 Task: Find connections with filter location Lüdenscheid with filter topic #realestatewith filter profile language English with filter current company Daikin Airconditioning India Pvt. Ltd. with filter school GOVERNMENT ENGINEERING COLLEGE, BHARUCH 014 with filter industry Residential Building Construction with filter service category Software Testing with filter keywords title Photographer
Action: Mouse moved to (576, 71)
Screenshot: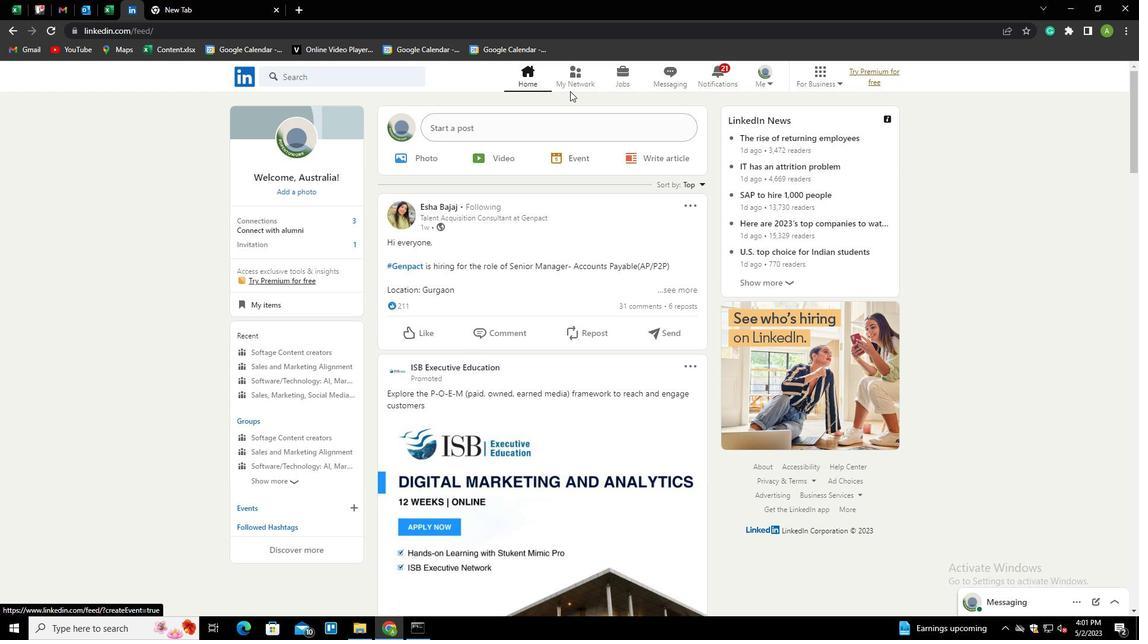 
Action: Mouse pressed left at (576, 71)
Screenshot: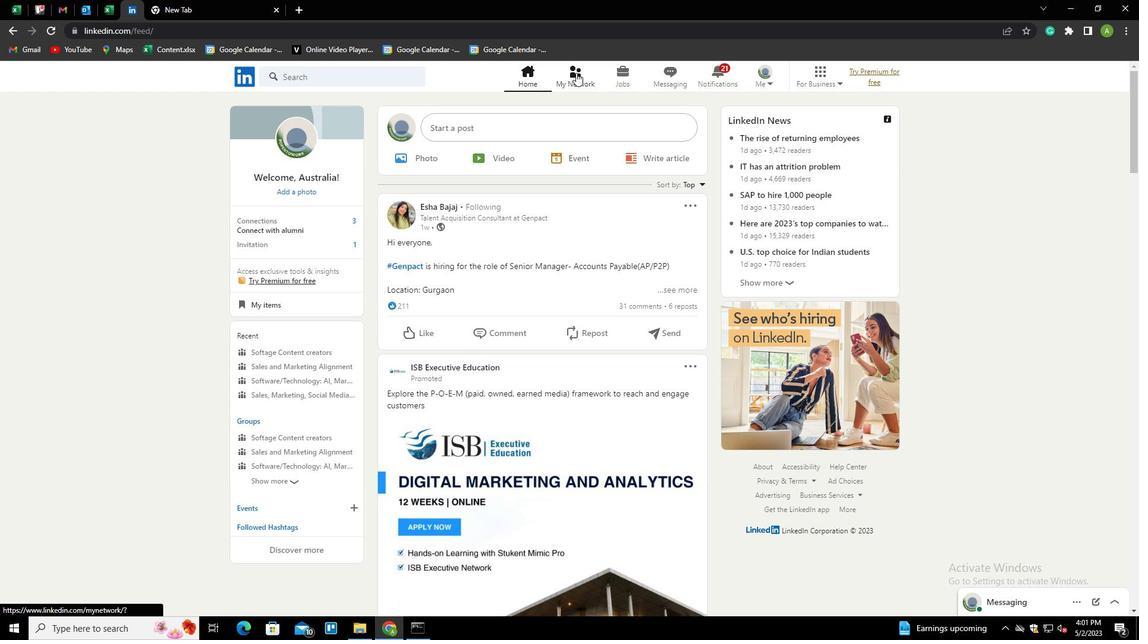 
Action: Mouse moved to (310, 144)
Screenshot: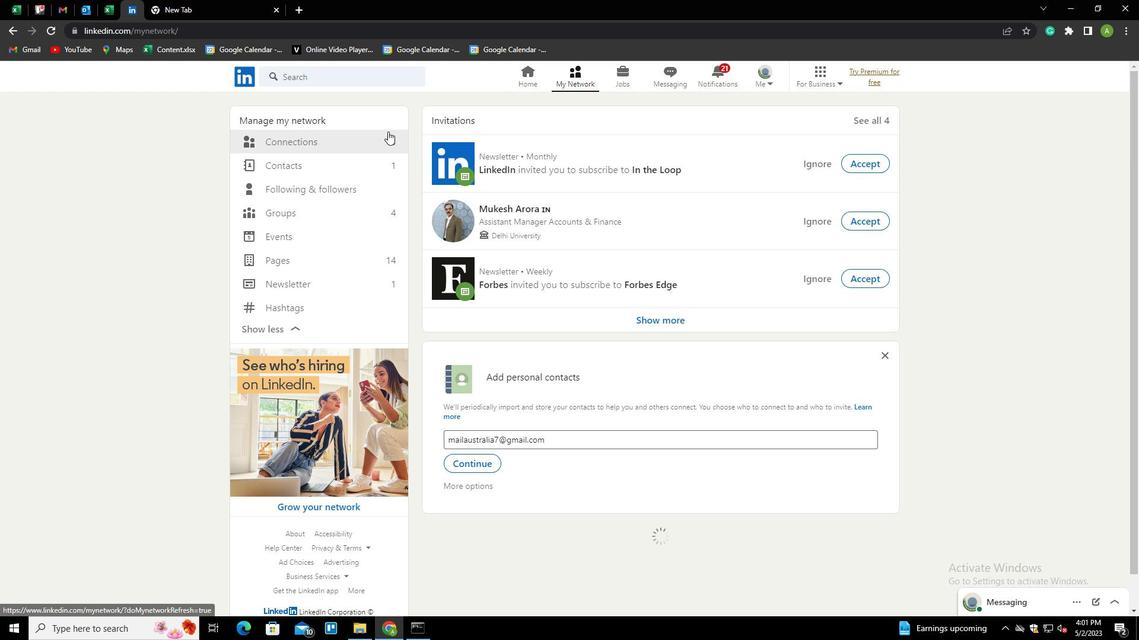 
Action: Mouse pressed left at (310, 144)
Screenshot: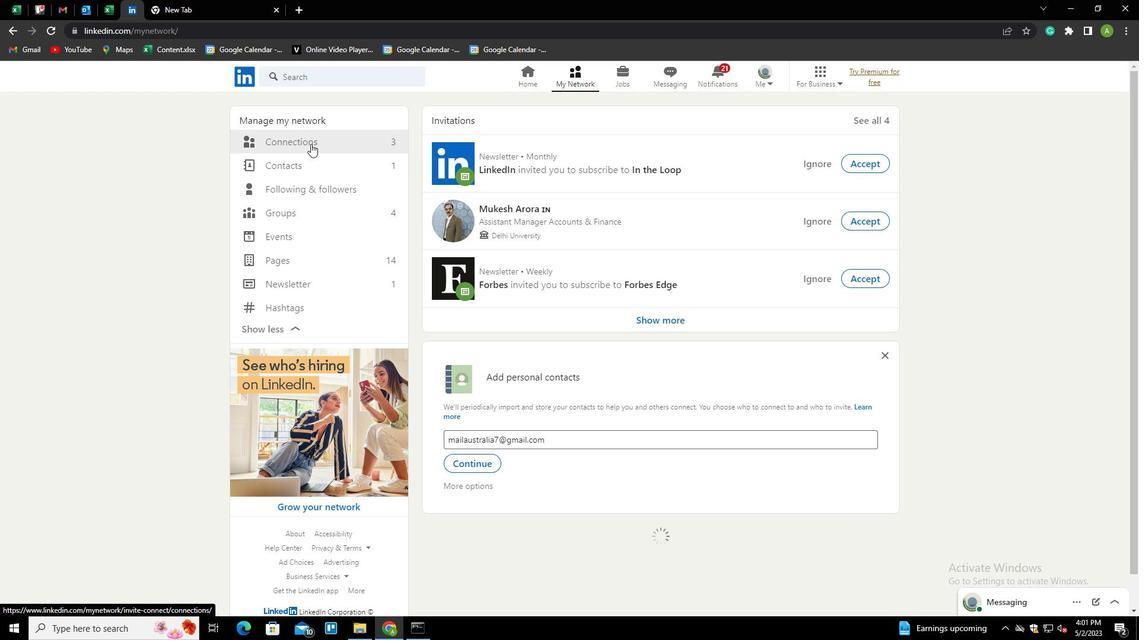 
Action: Mouse moved to (672, 143)
Screenshot: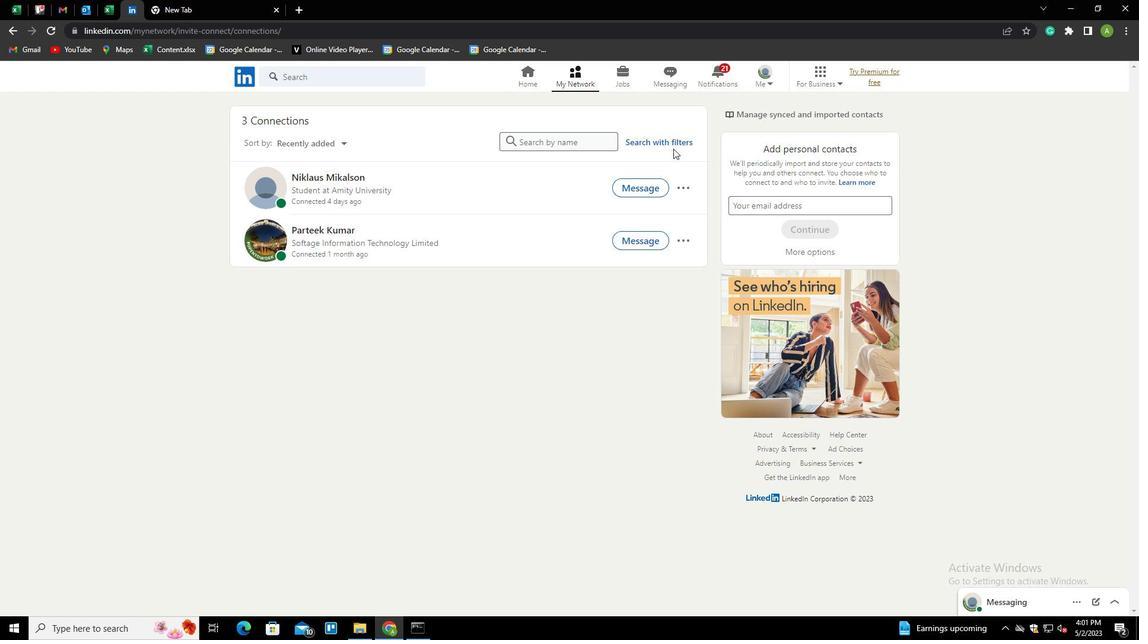 
Action: Mouse pressed left at (672, 143)
Screenshot: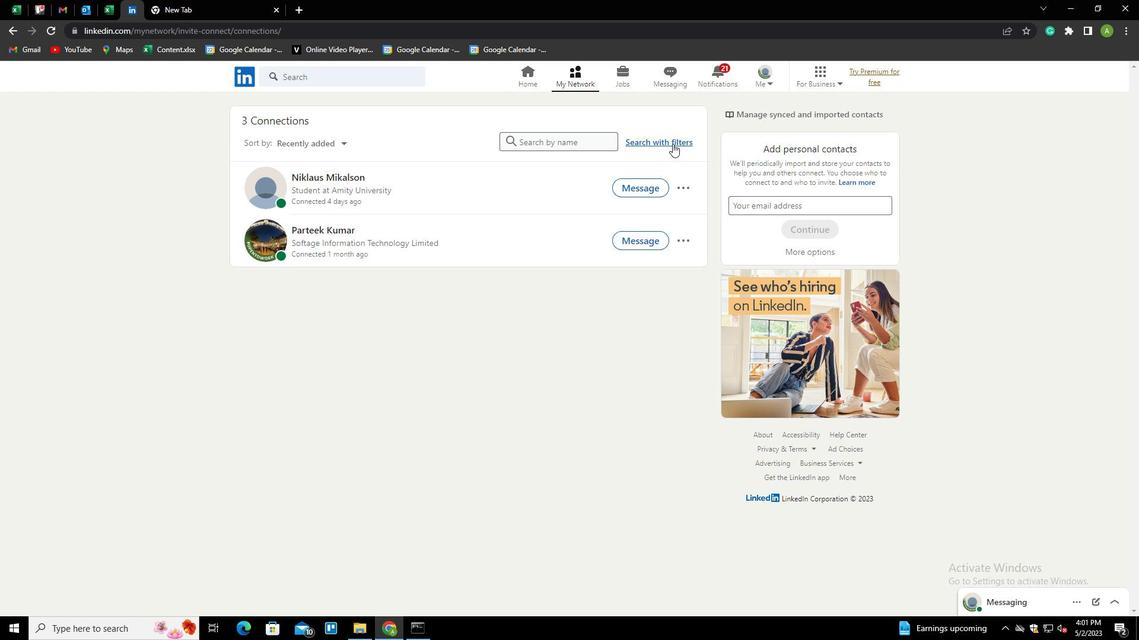 
Action: Mouse moved to (604, 110)
Screenshot: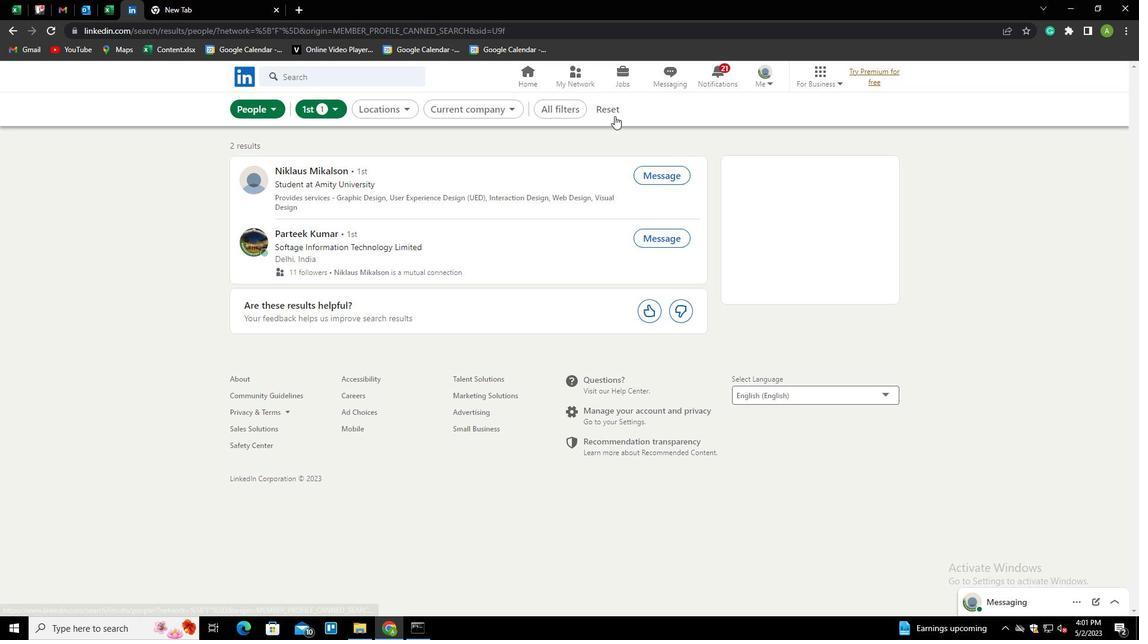 
Action: Mouse pressed left at (604, 110)
Screenshot: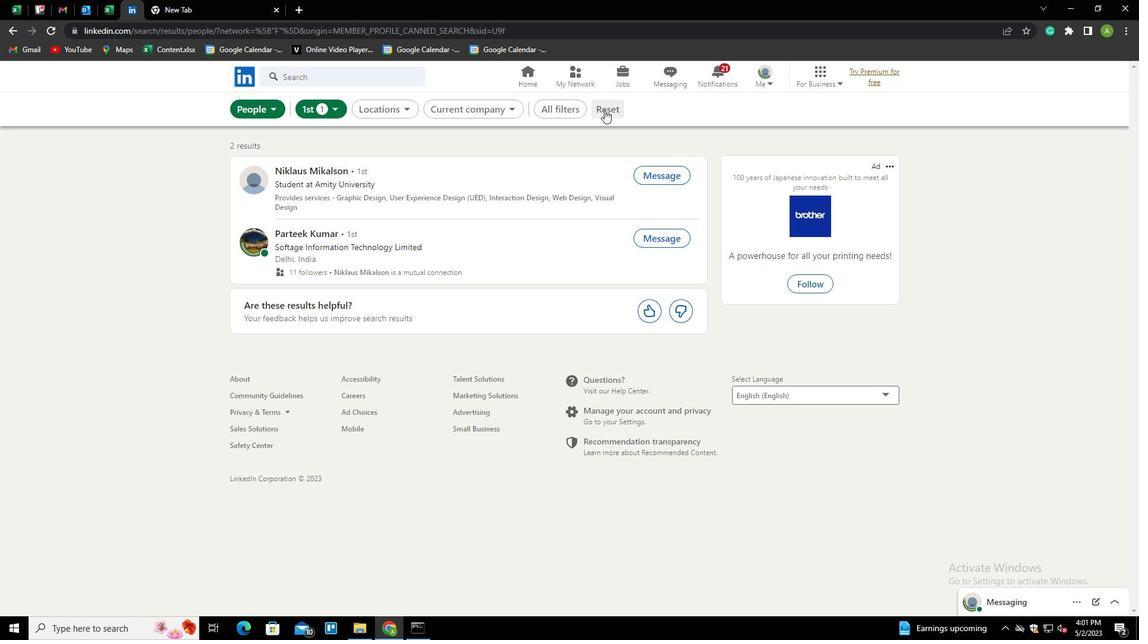 
Action: Mouse moved to (574, 111)
Screenshot: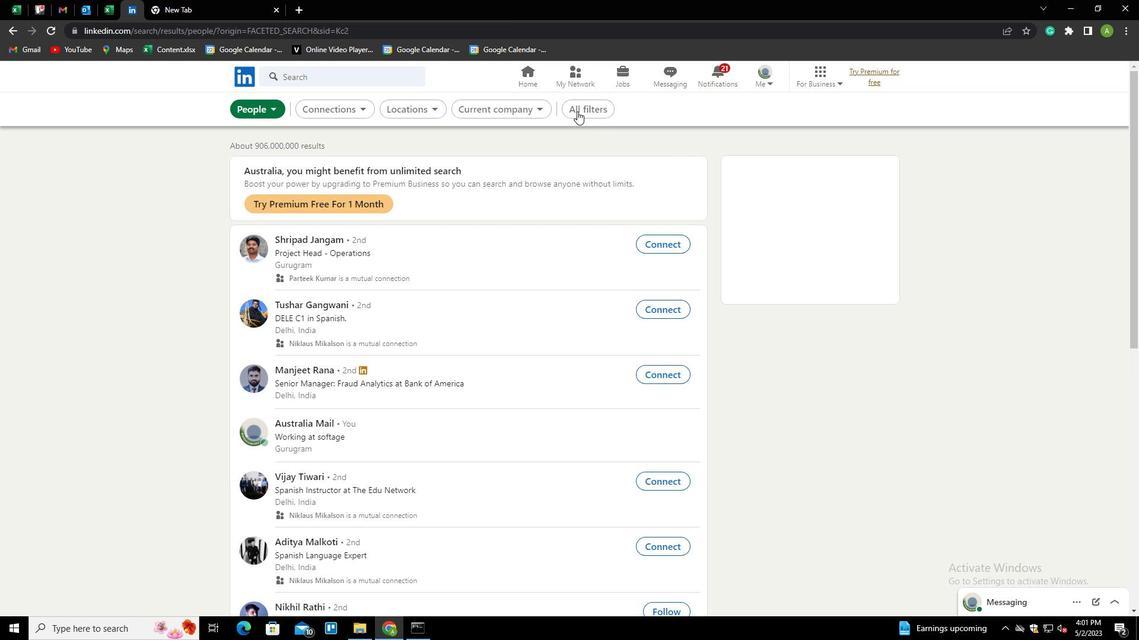 
Action: Mouse pressed left at (574, 111)
Screenshot: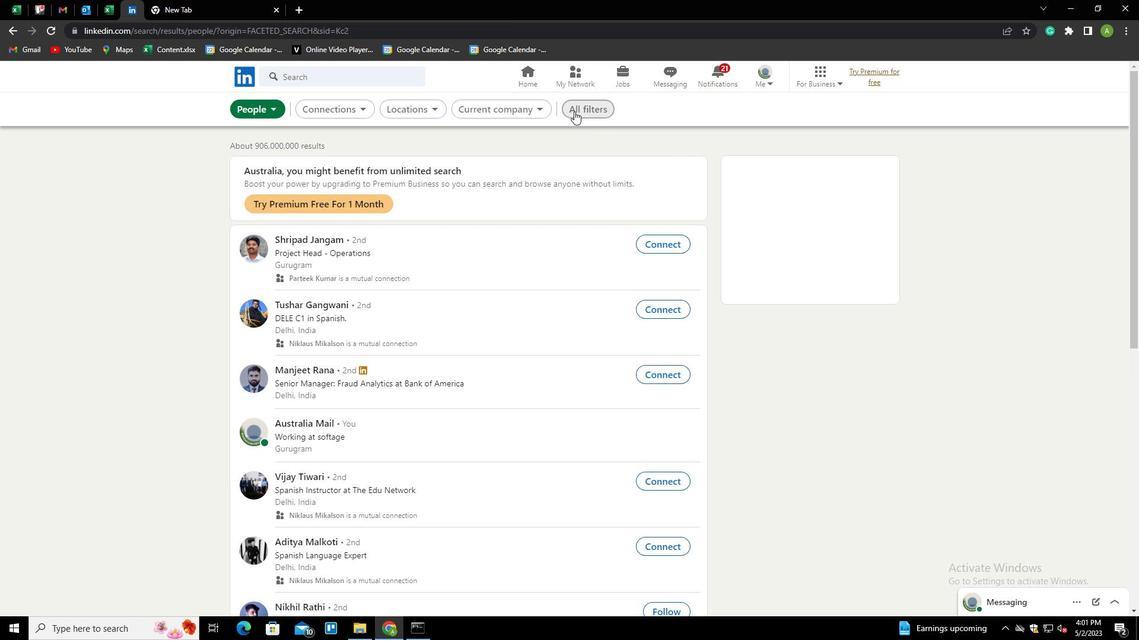 
Action: Mouse moved to (1016, 334)
Screenshot: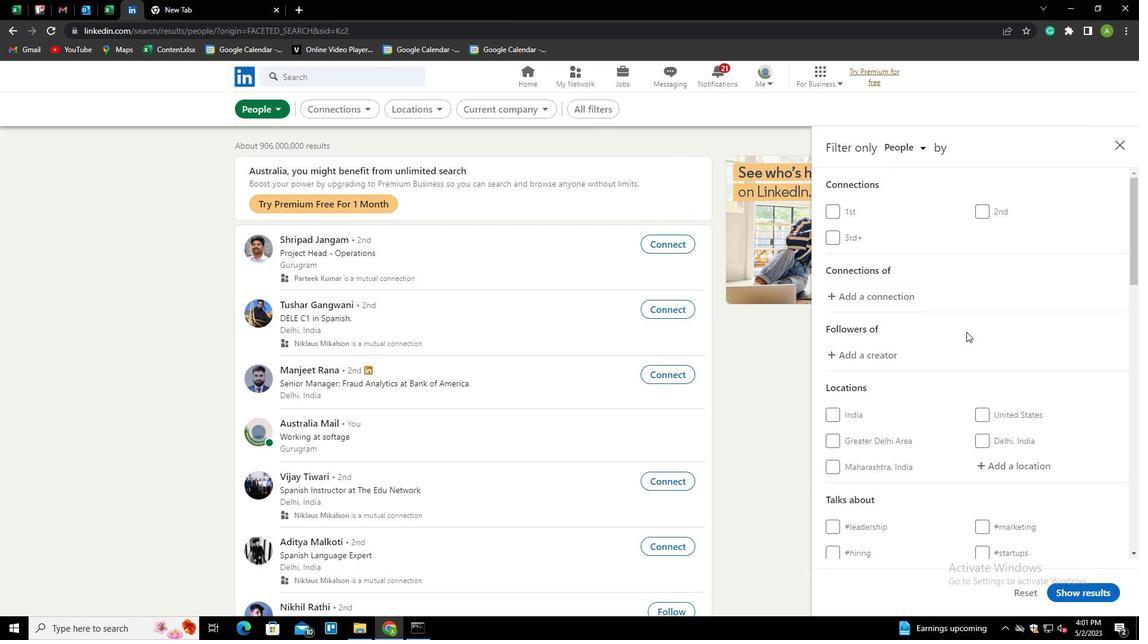 
Action: Mouse scrolled (1016, 334) with delta (0, 0)
Screenshot: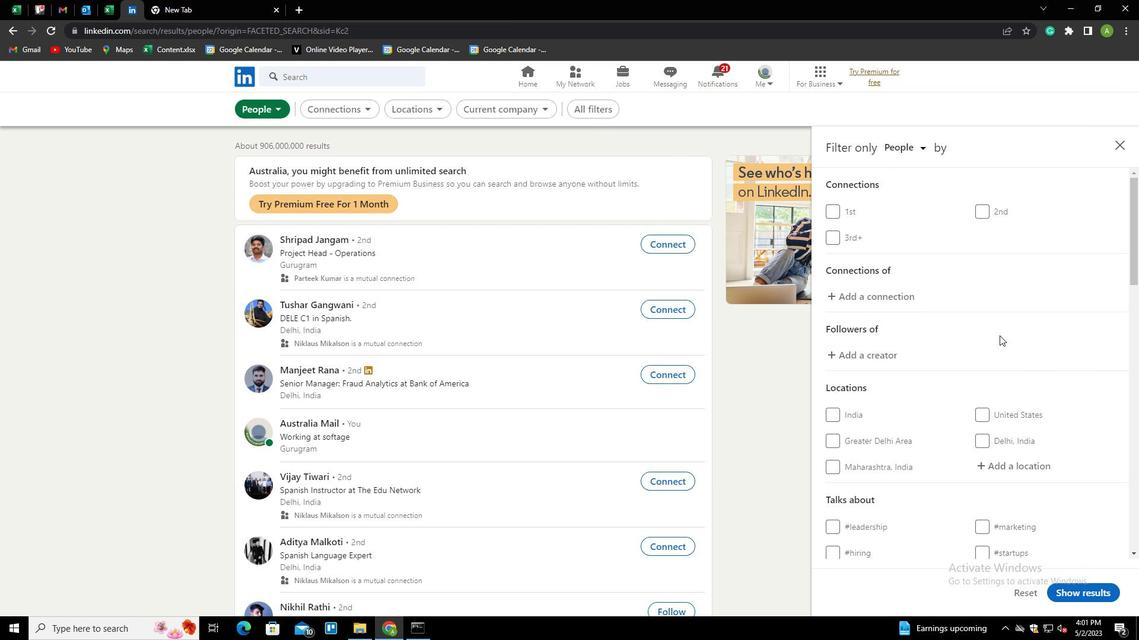 
Action: Mouse scrolled (1016, 334) with delta (0, 0)
Screenshot: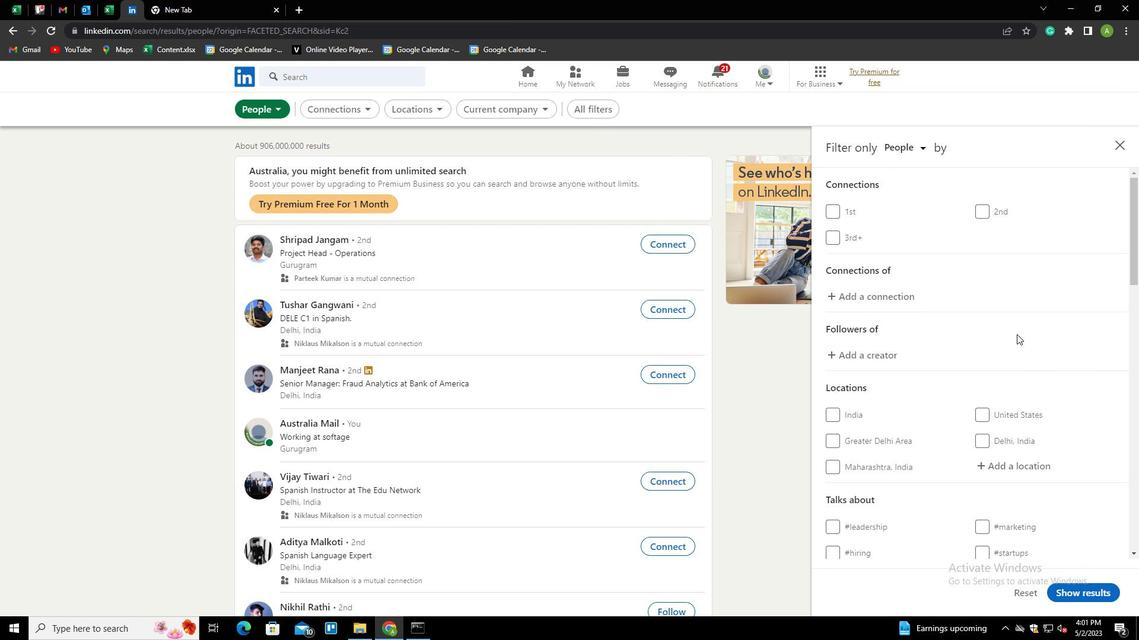 
Action: Mouse moved to (1006, 350)
Screenshot: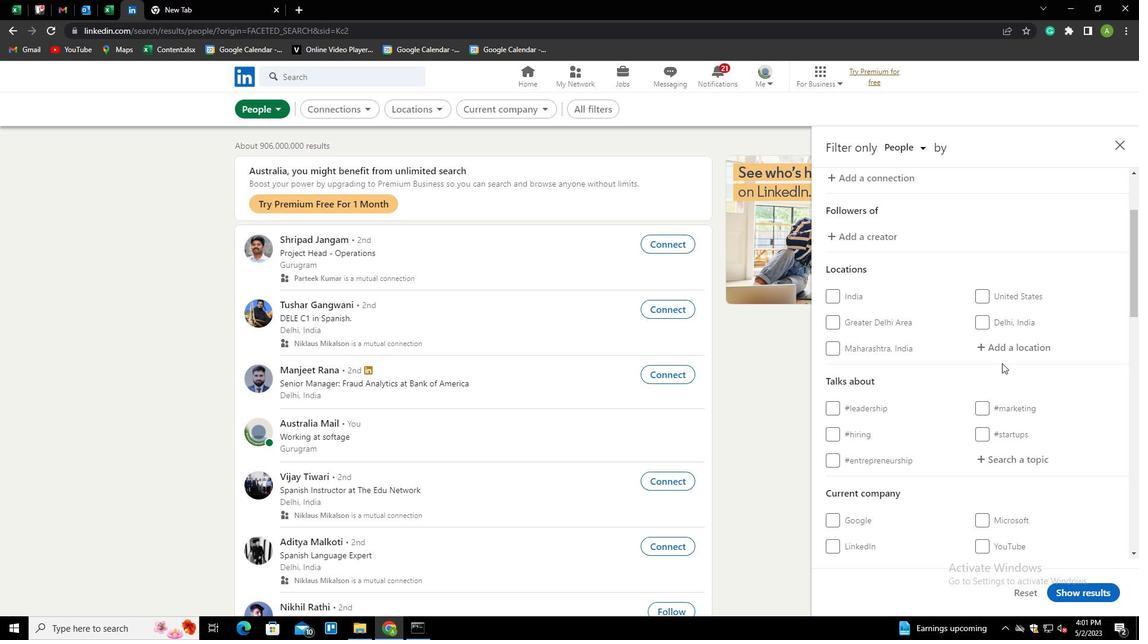 
Action: Mouse pressed left at (1006, 350)
Screenshot: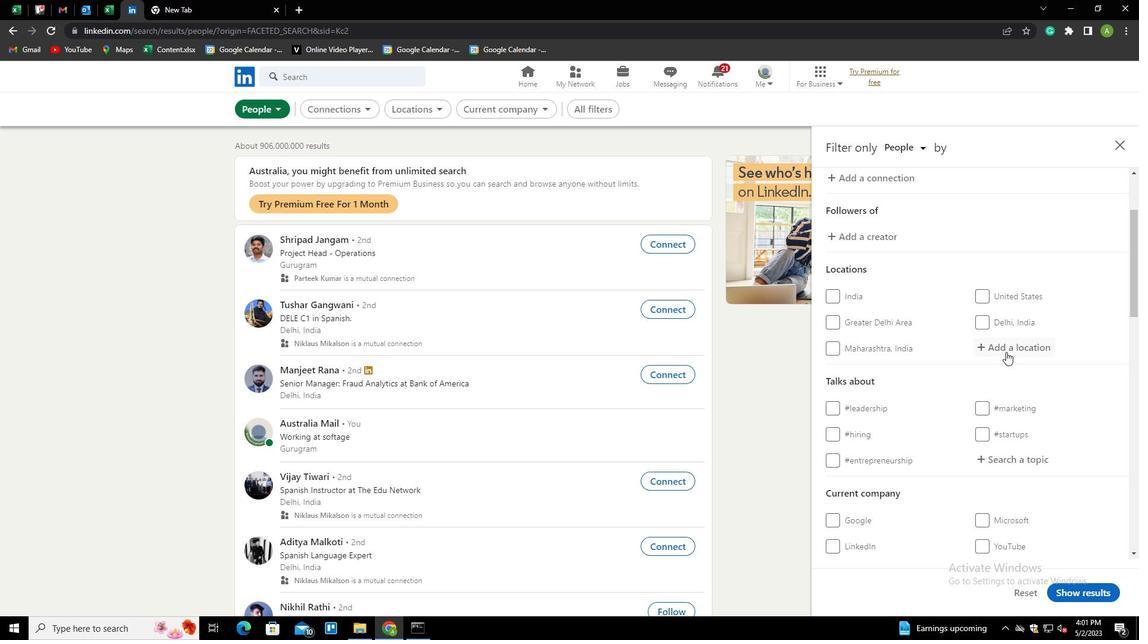 
Action: Key pressed <Key.shift>LUDENSCHEID<Key.down><Key.enter>
Screenshot: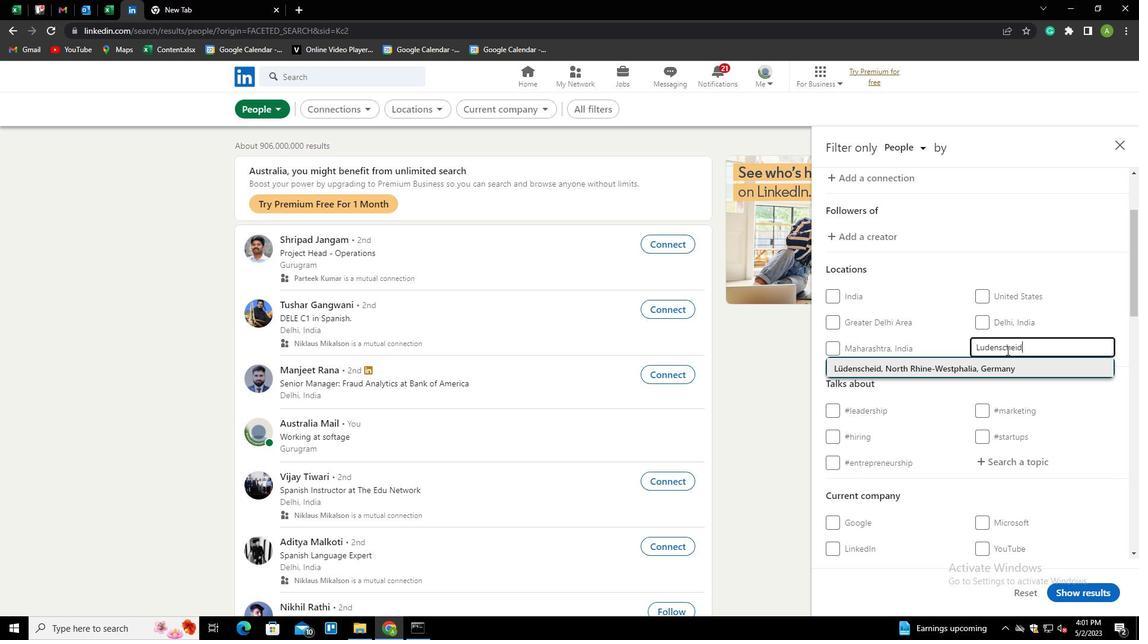 
Action: Mouse scrolled (1006, 350) with delta (0, 0)
Screenshot: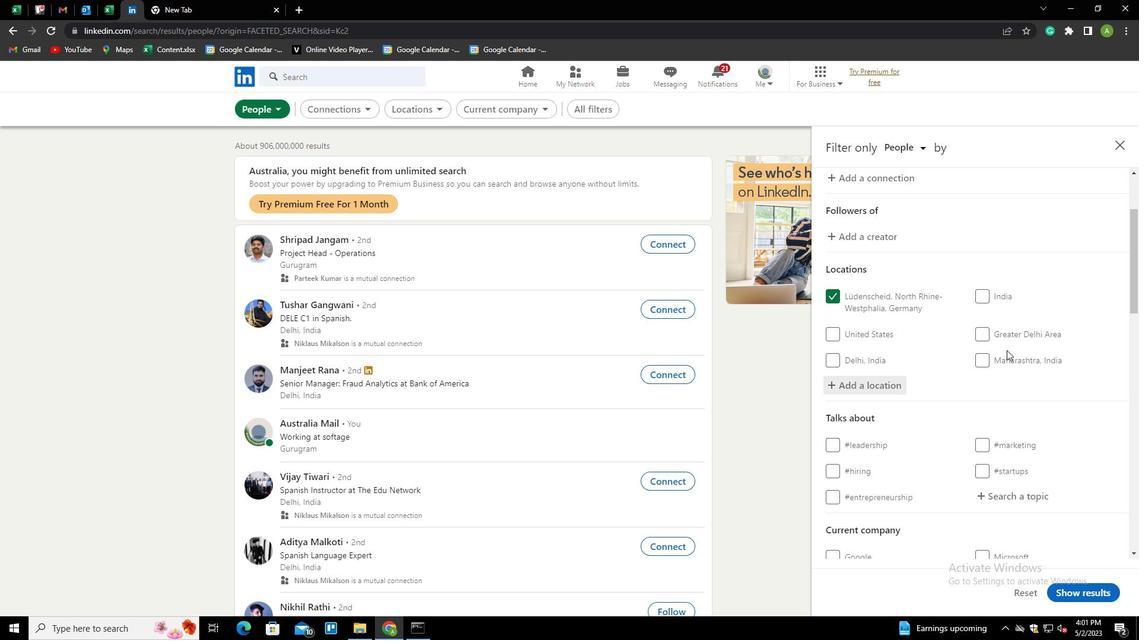 
Action: Mouse scrolled (1006, 350) with delta (0, 0)
Screenshot: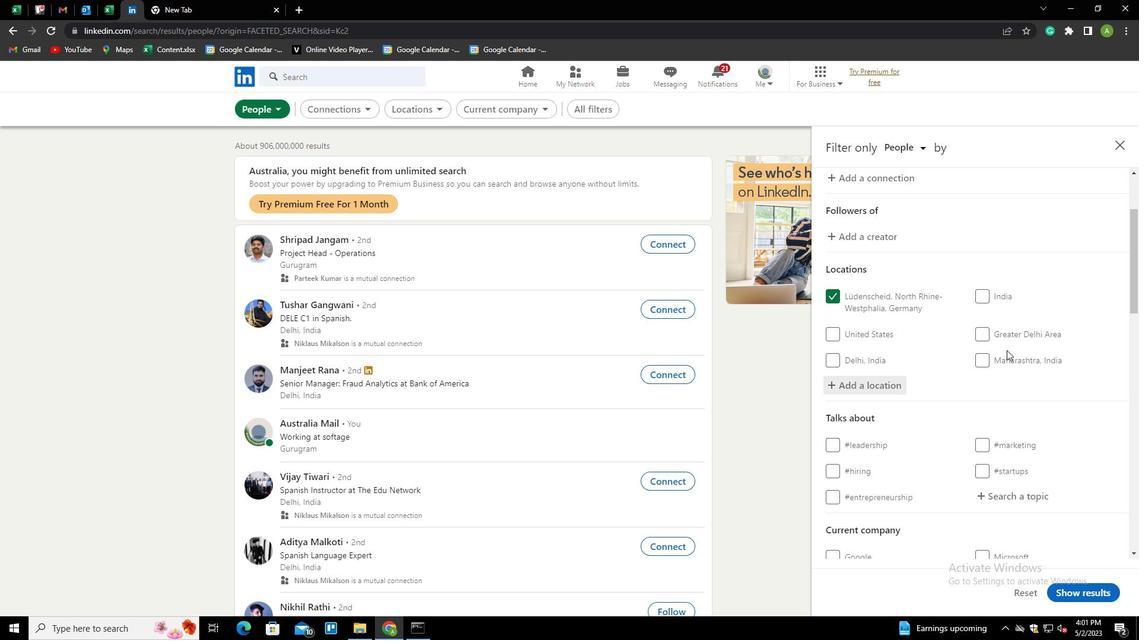 
Action: Mouse moved to (1005, 382)
Screenshot: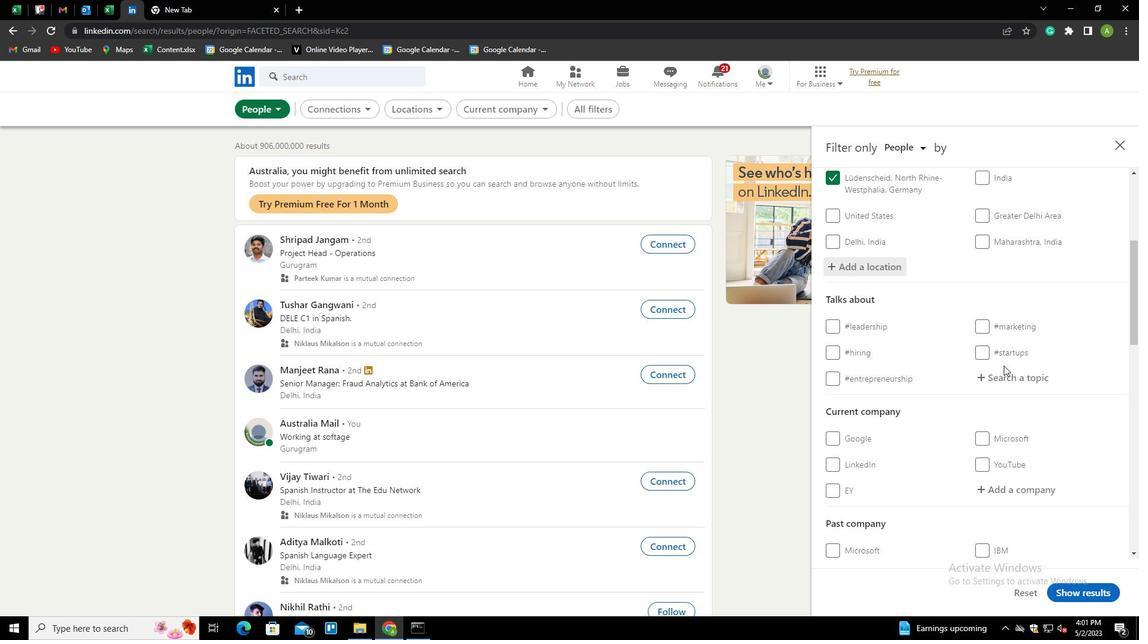 
Action: Mouse pressed left at (1005, 382)
Screenshot: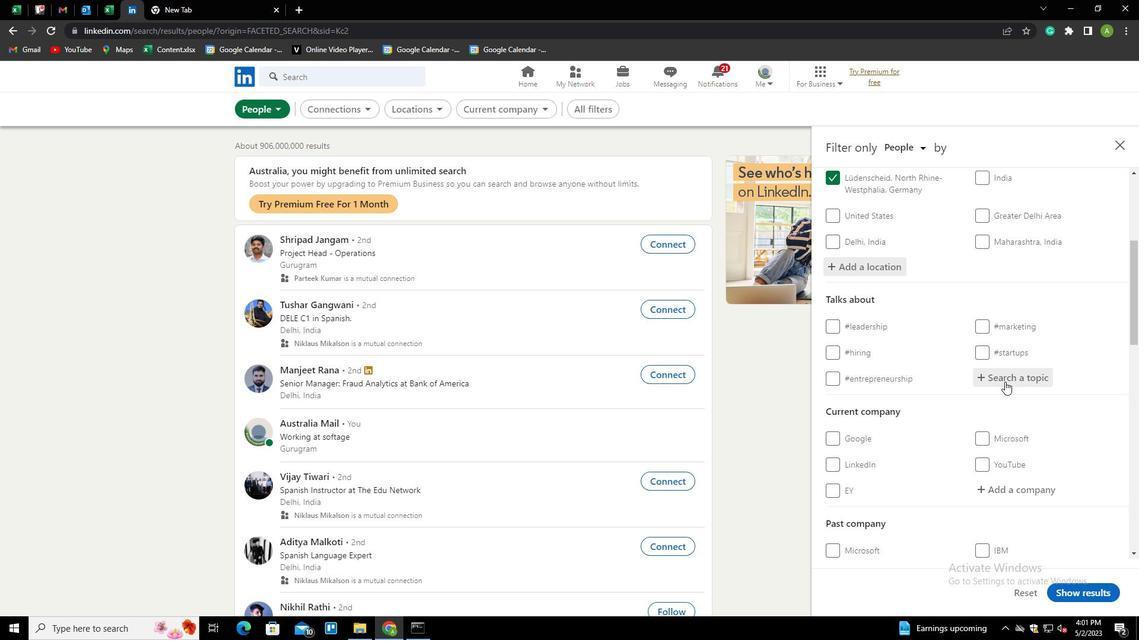 
Action: Key pressed REEA<Key.backspace><Key.backspace>ALESTATE<Key.down><Key.enter>
Screenshot: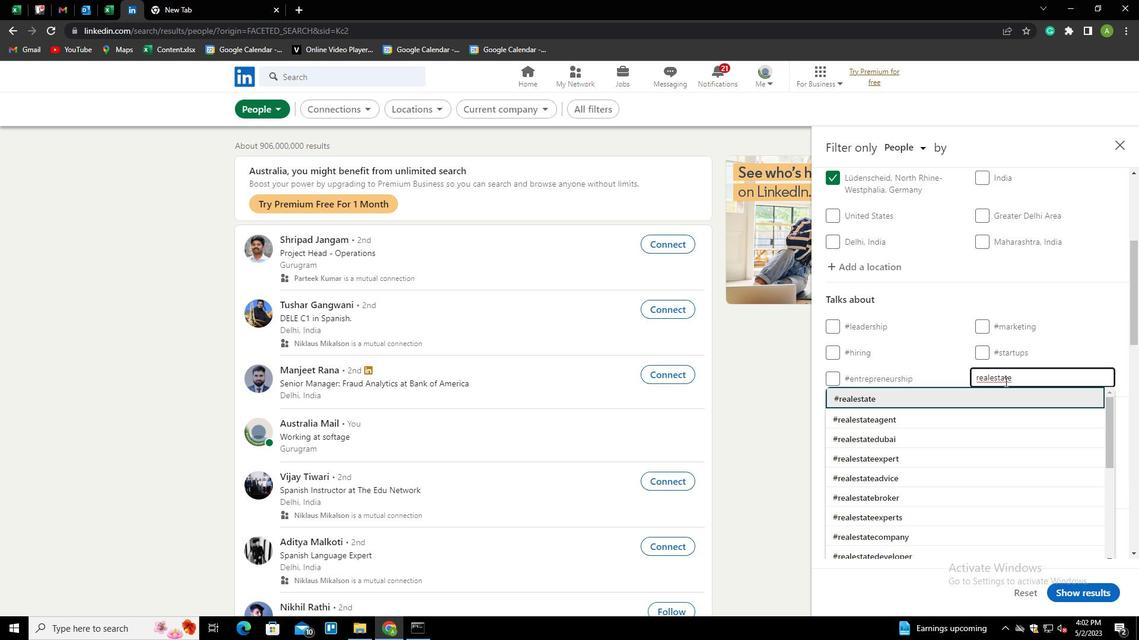 
Action: Mouse scrolled (1005, 381) with delta (0, 0)
Screenshot: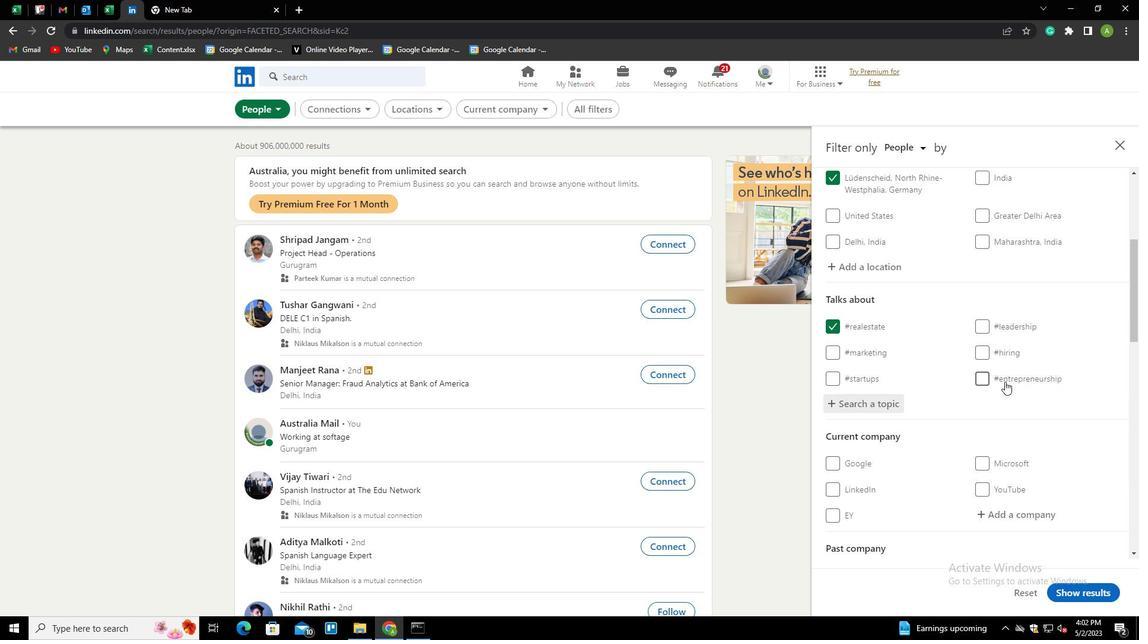
Action: Mouse scrolled (1005, 381) with delta (0, 0)
Screenshot: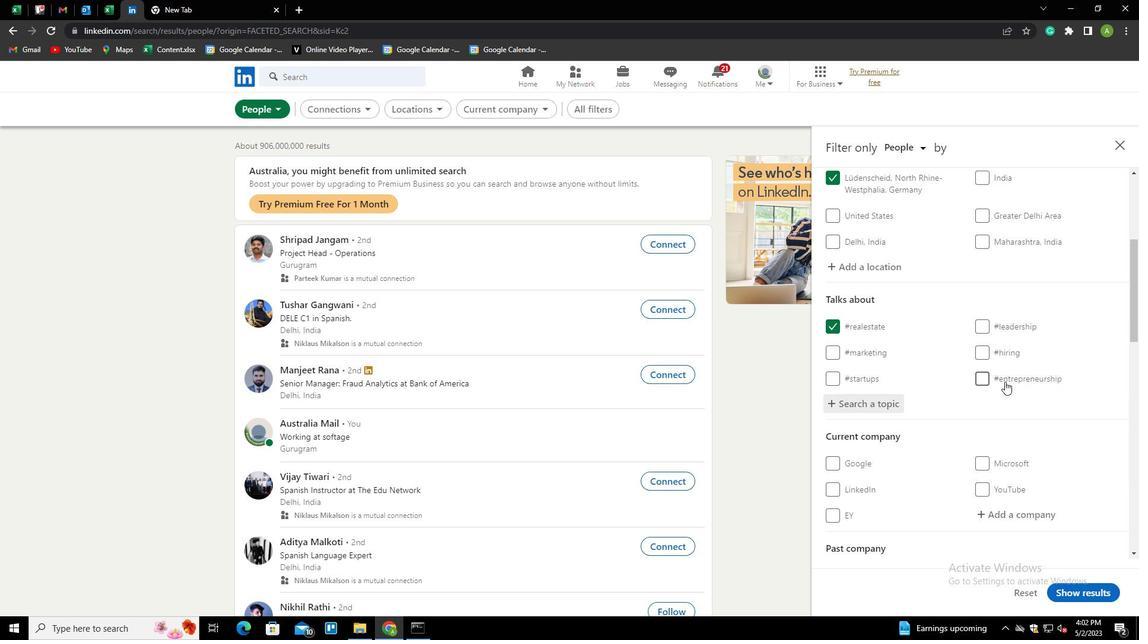 
Action: Mouse scrolled (1005, 381) with delta (0, 0)
Screenshot: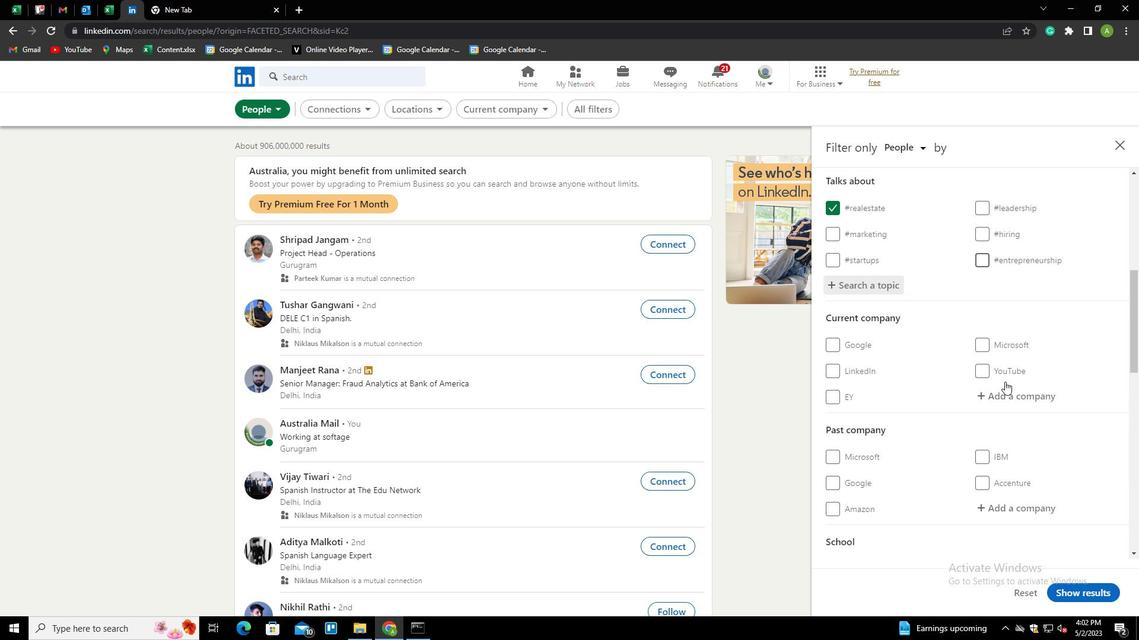 
Action: Mouse scrolled (1005, 381) with delta (0, 0)
Screenshot: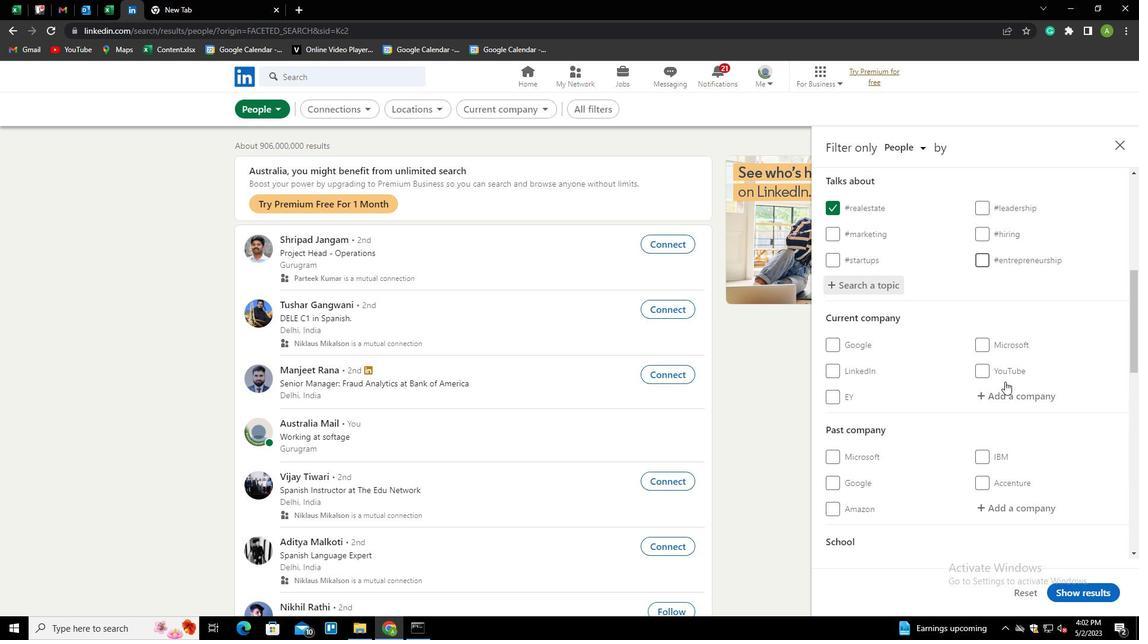 
Action: Mouse scrolled (1005, 381) with delta (0, 0)
Screenshot: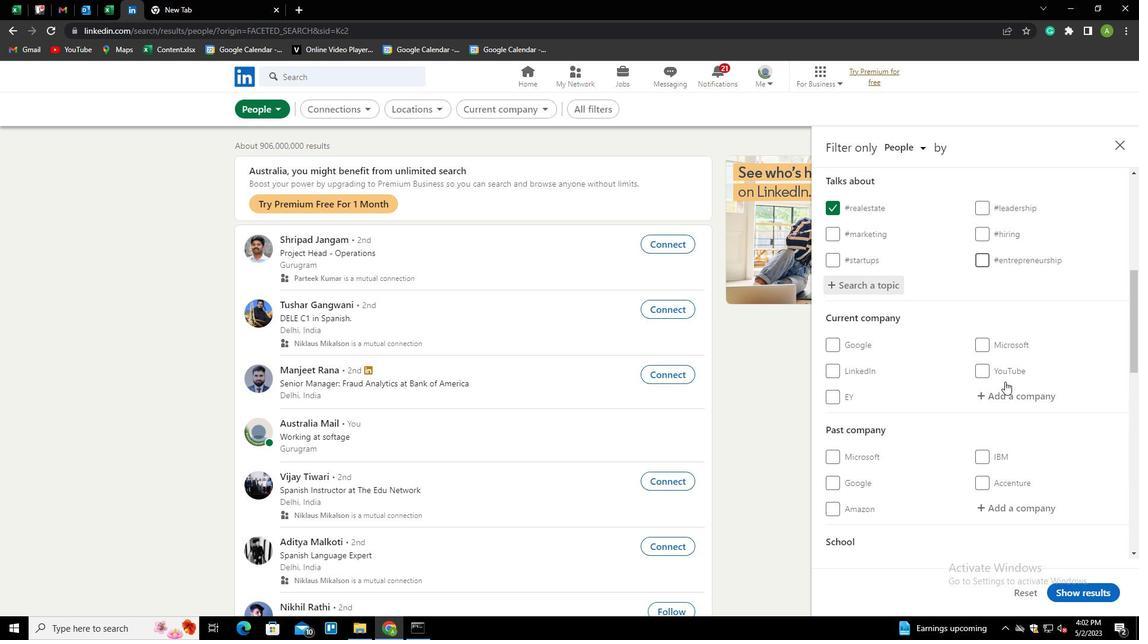 
Action: Mouse scrolled (1005, 381) with delta (0, 0)
Screenshot: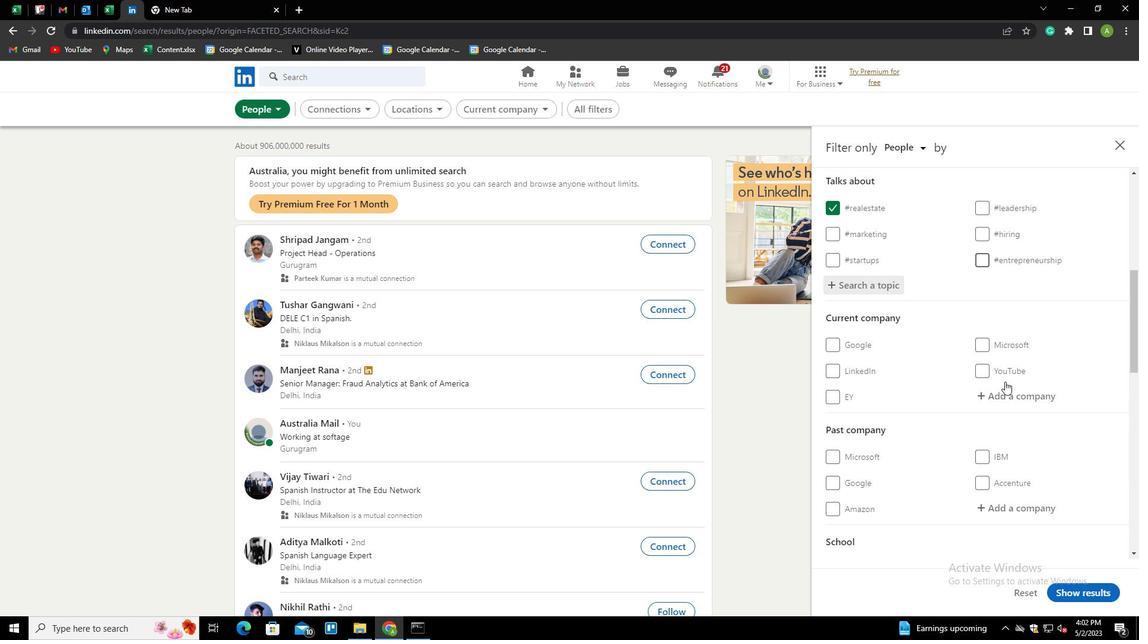 
Action: Mouse scrolled (1005, 381) with delta (0, 0)
Screenshot: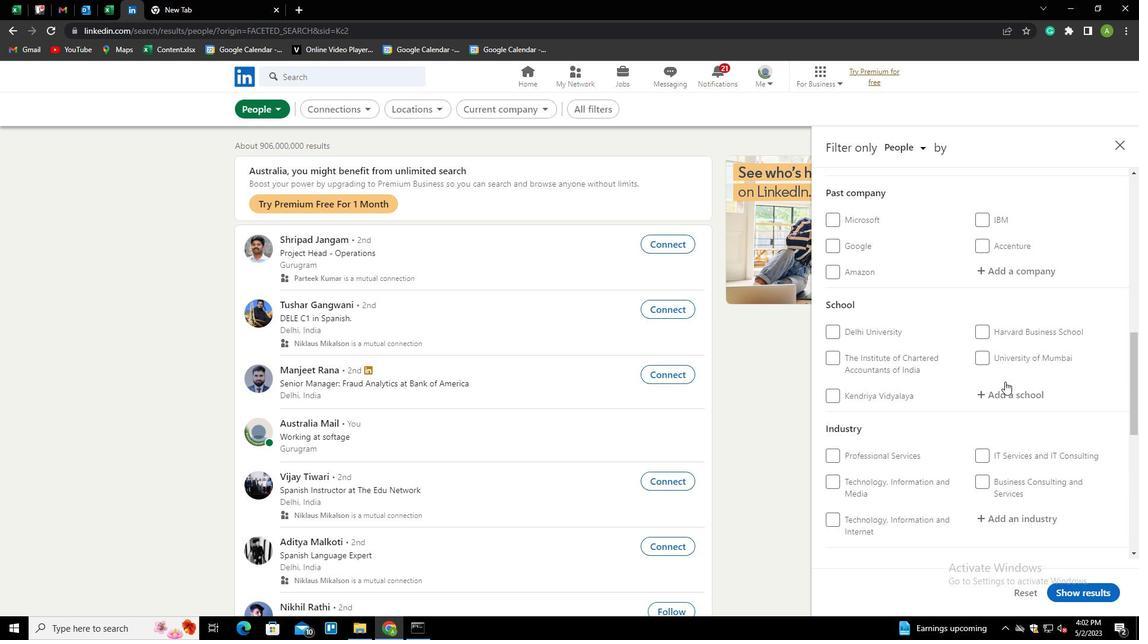 
Action: Mouse scrolled (1005, 381) with delta (0, 0)
Screenshot: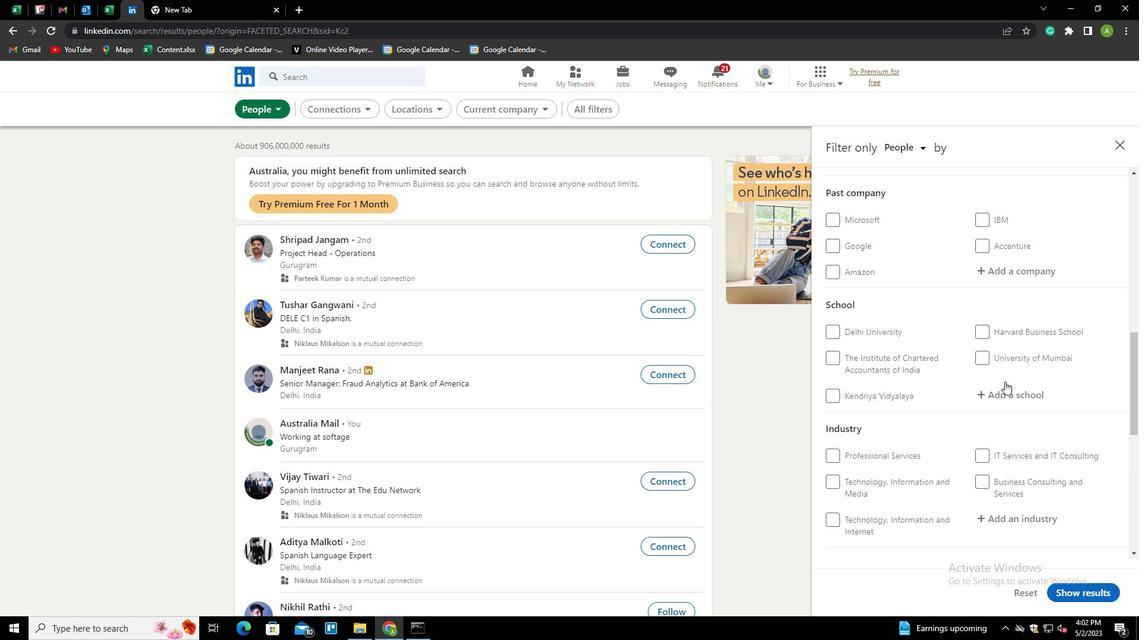 
Action: Mouse scrolled (1005, 381) with delta (0, 0)
Screenshot: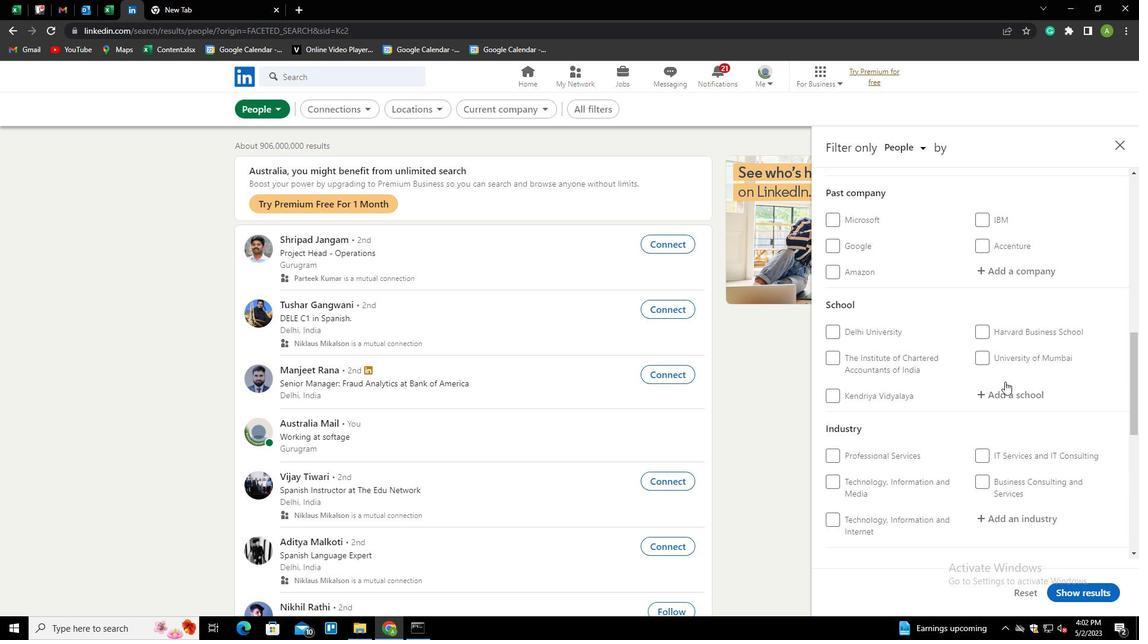 
Action: Mouse scrolled (1005, 381) with delta (0, 0)
Screenshot: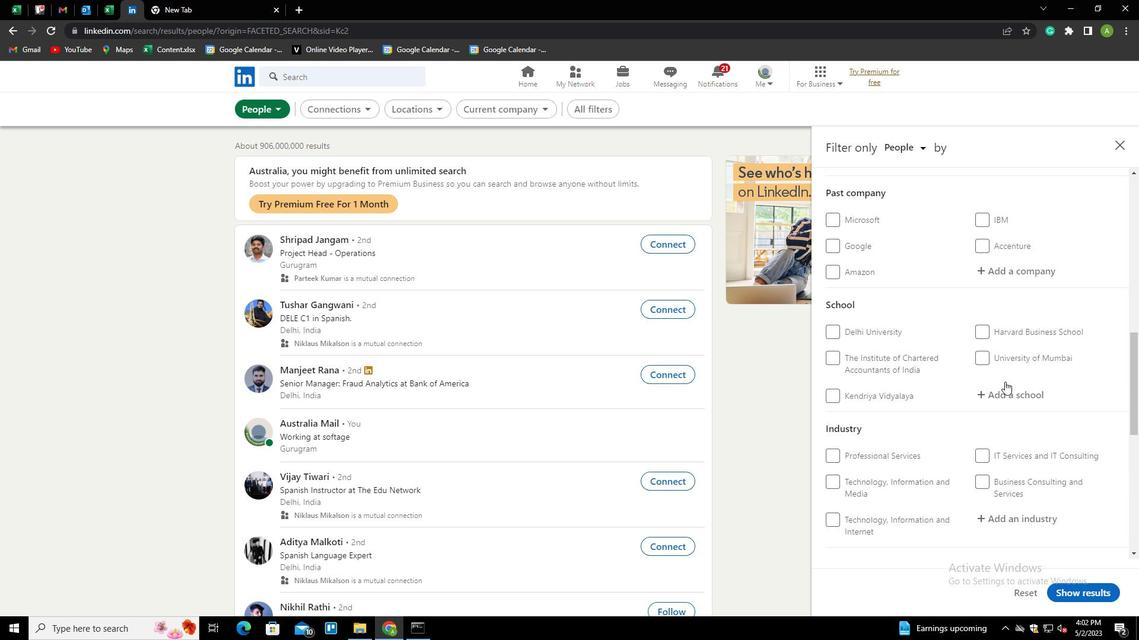 
Action: Mouse moved to (833, 352)
Screenshot: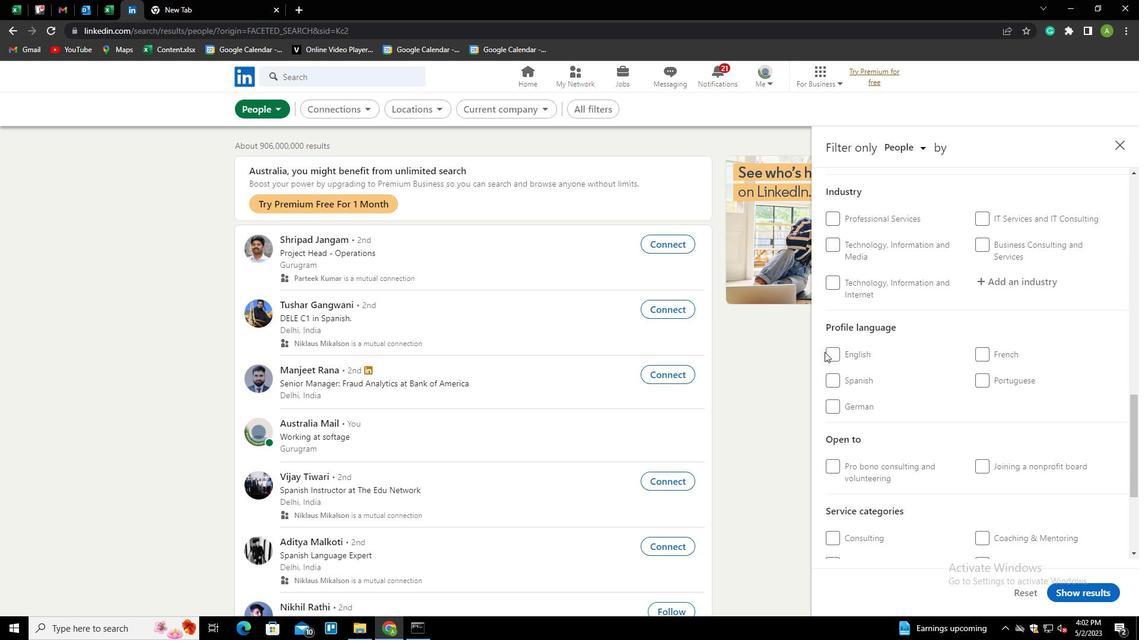 
Action: Mouse pressed left at (833, 352)
Screenshot: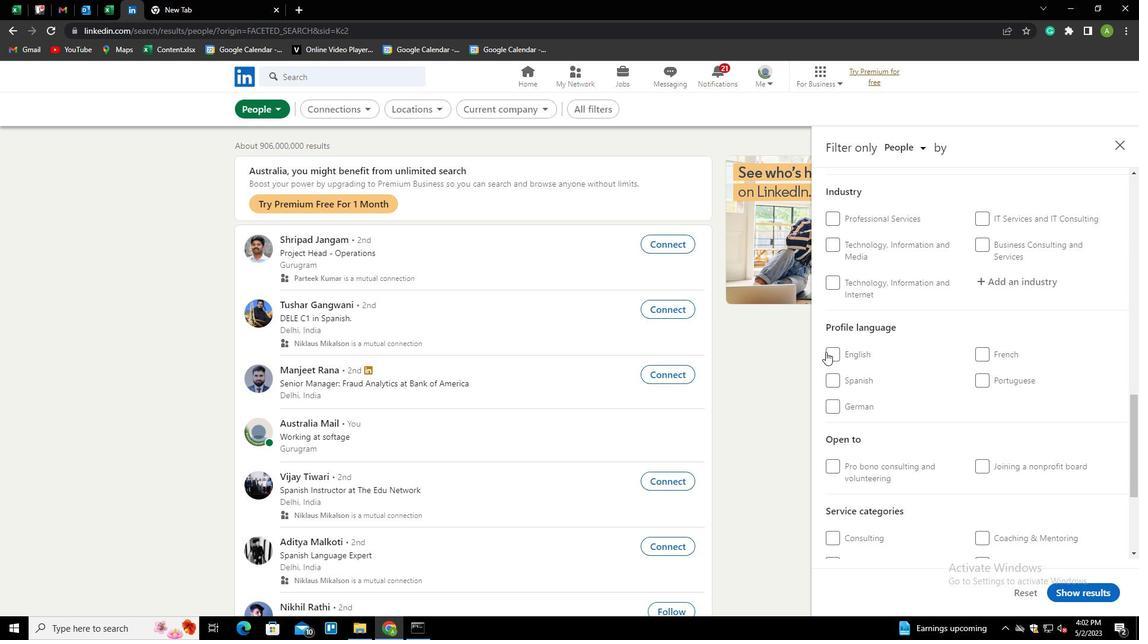 
Action: Mouse moved to (941, 341)
Screenshot: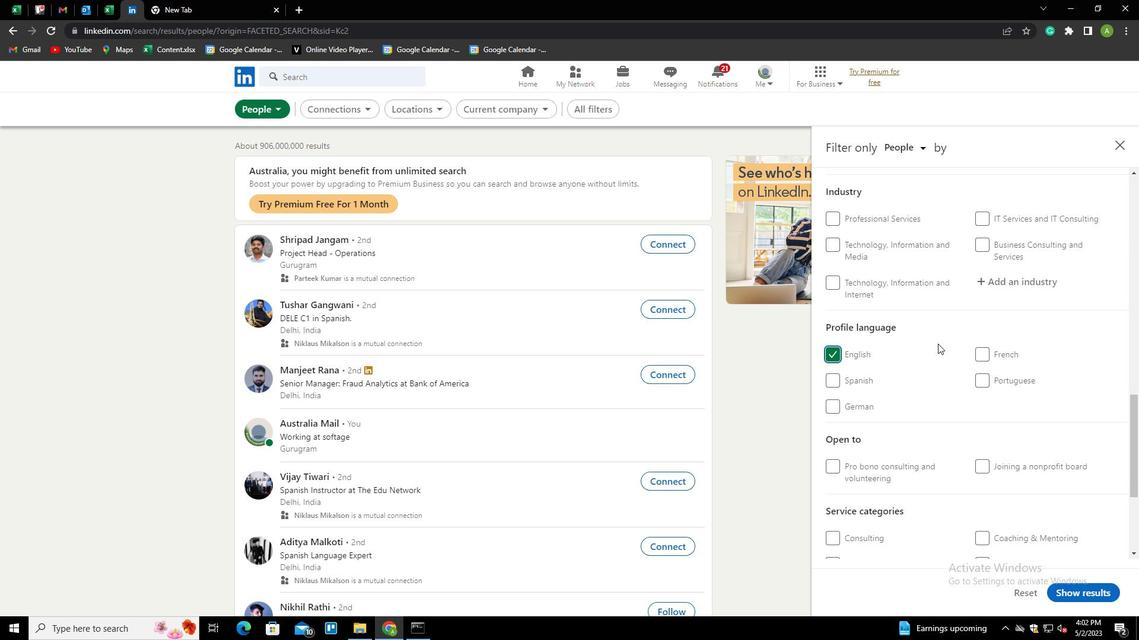 
Action: Mouse scrolled (941, 342) with delta (0, 0)
Screenshot: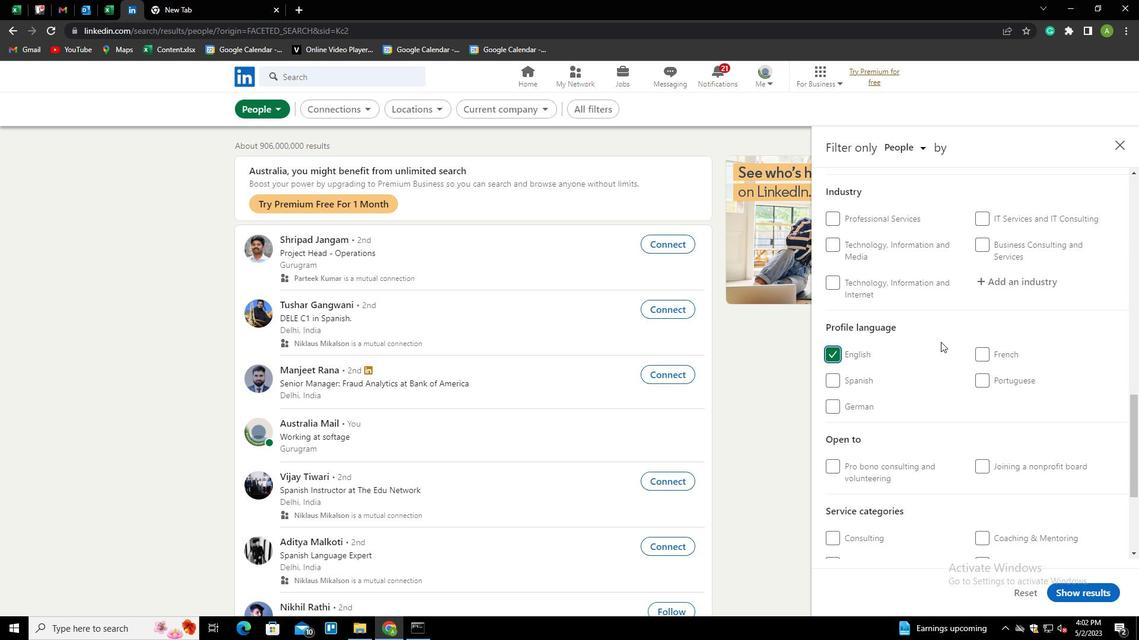 
Action: Mouse scrolled (941, 342) with delta (0, 0)
Screenshot: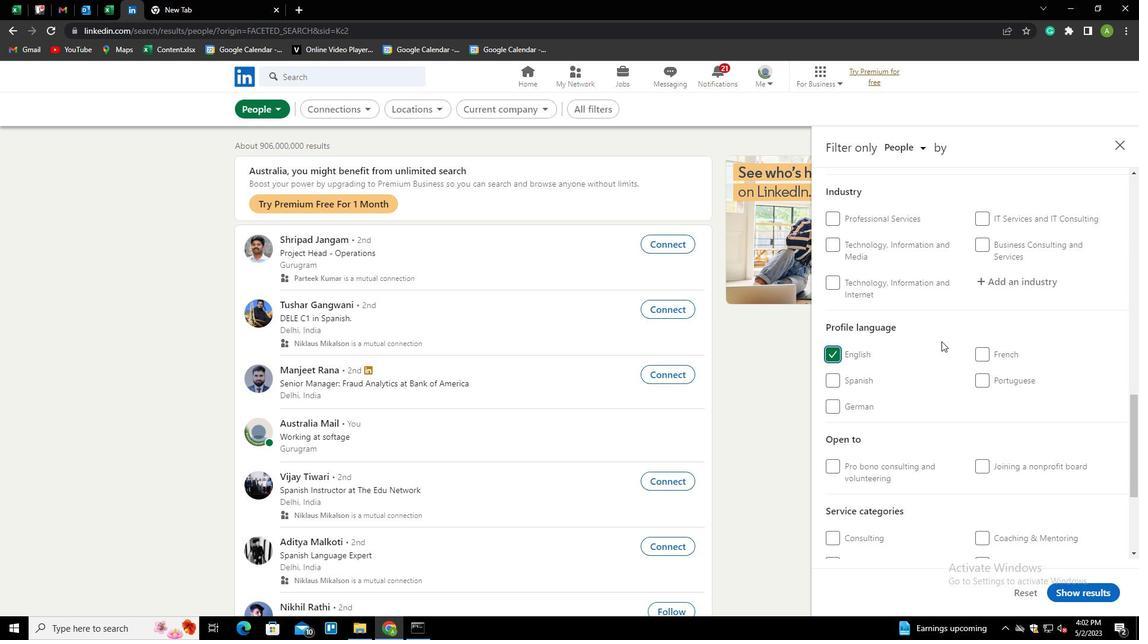 
Action: Mouse scrolled (941, 342) with delta (0, 0)
Screenshot: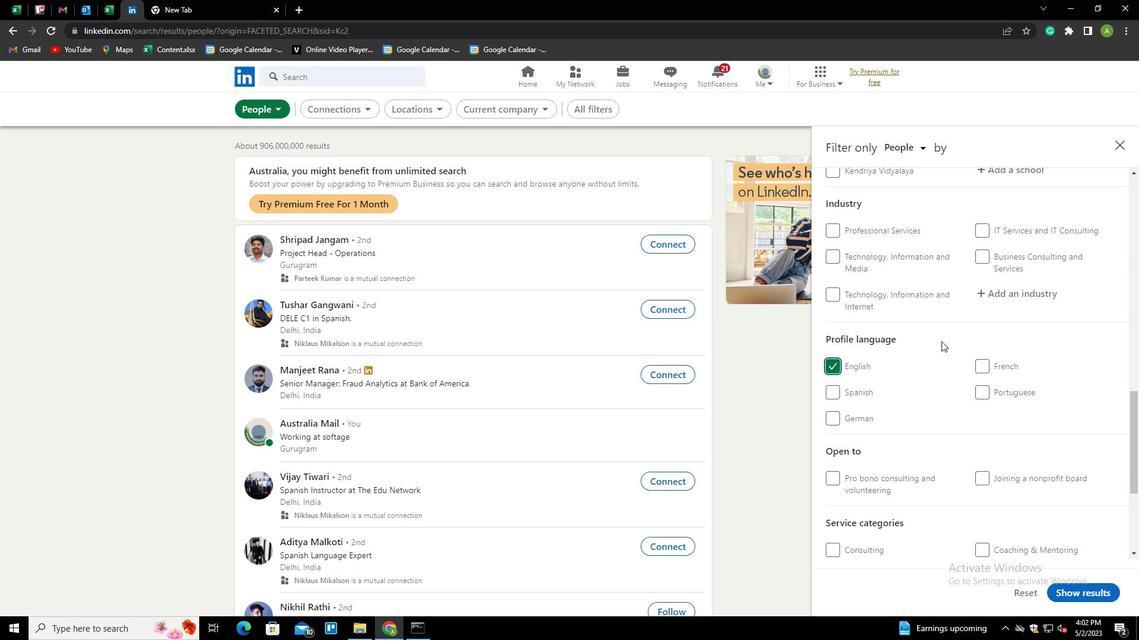 
Action: Mouse scrolled (941, 342) with delta (0, 0)
Screenshot: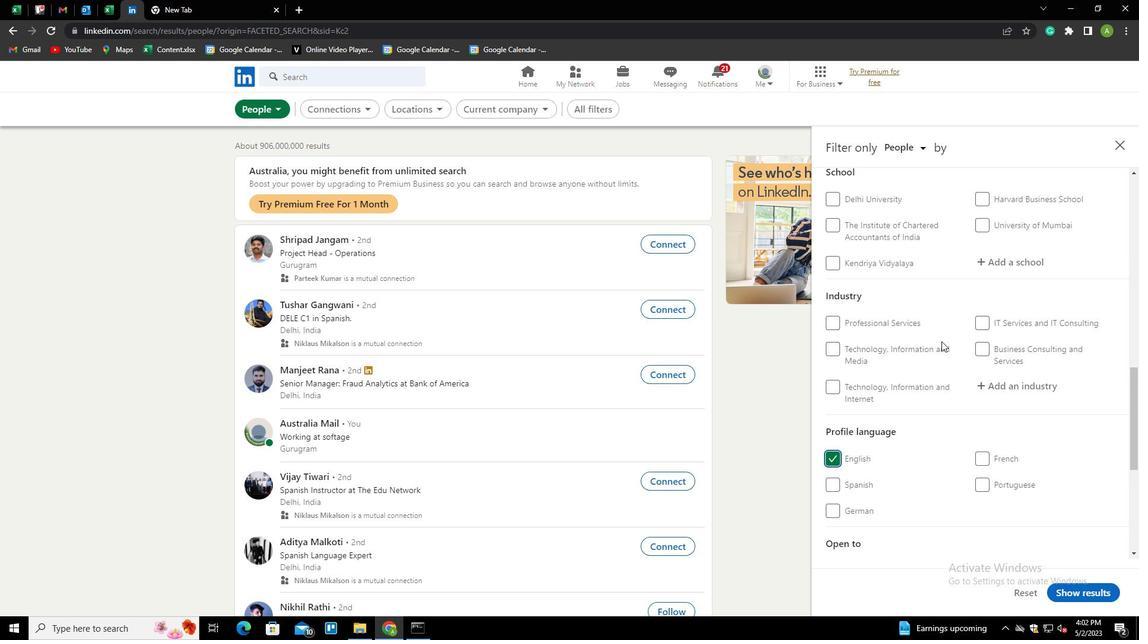 
Action: Mouse scrolled (941, 342) with delta (0, 0)
Screenshot: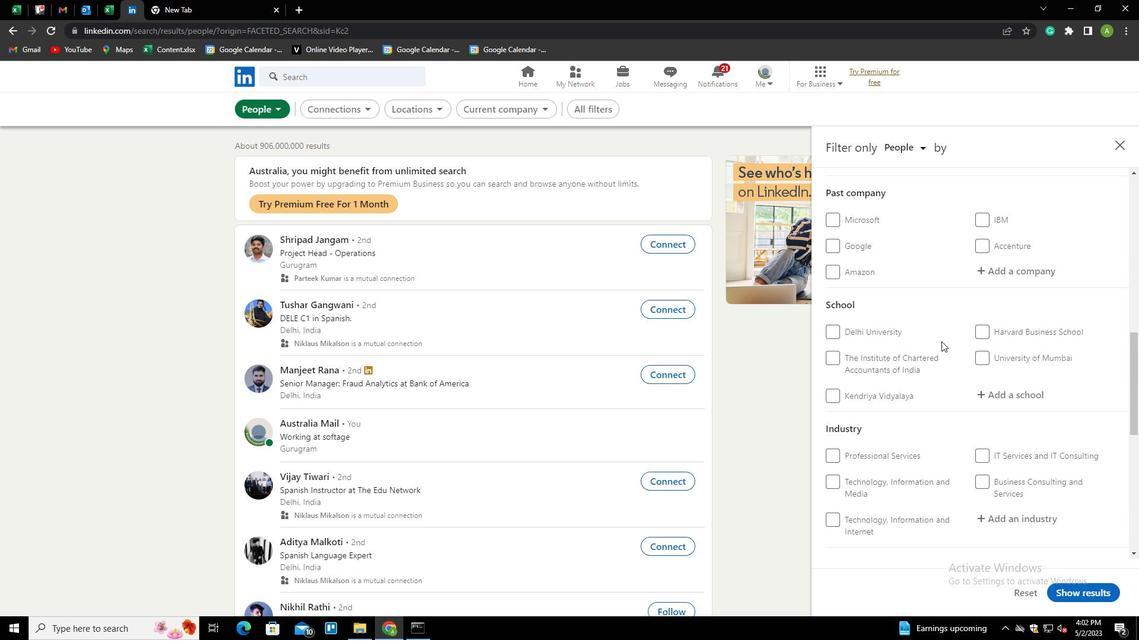 
Action: Mouse scrolled (941, 342) with delta (0, 0)
Screenshot: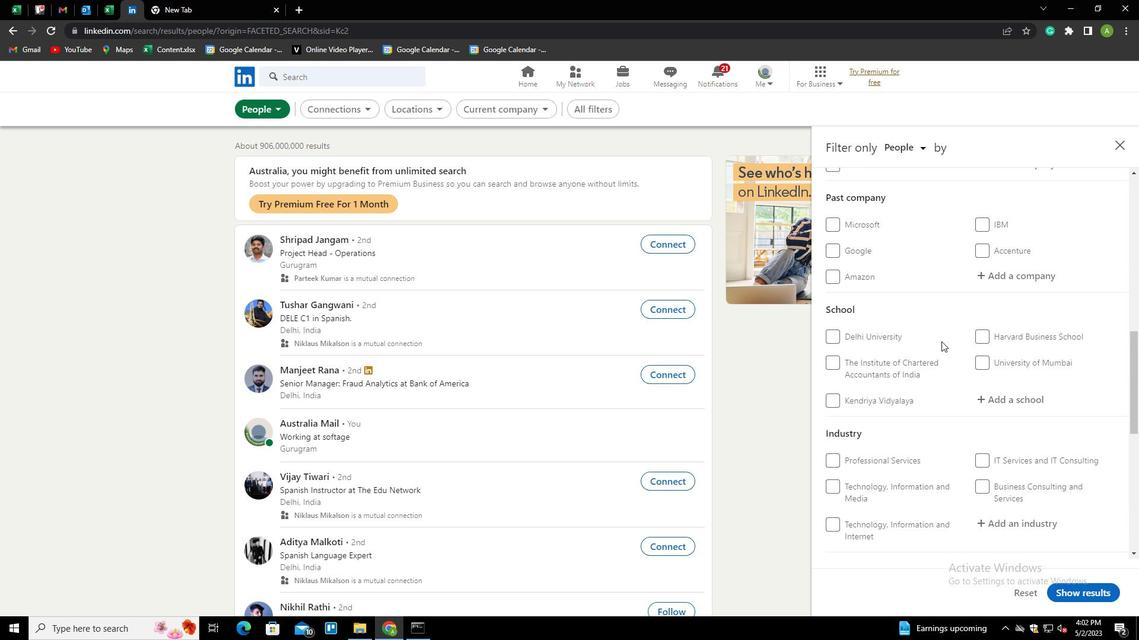 
Action: Mouse moved to (1002, 278)
Screenshot: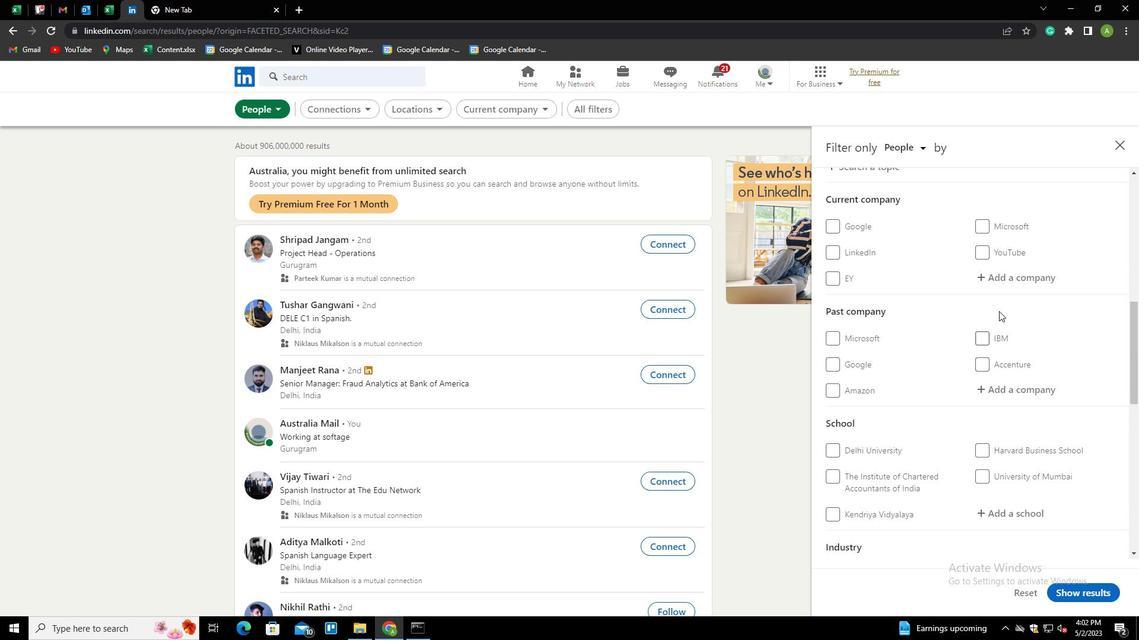 
Action: Mouse pressed left at (1002, 278)
Screenshot: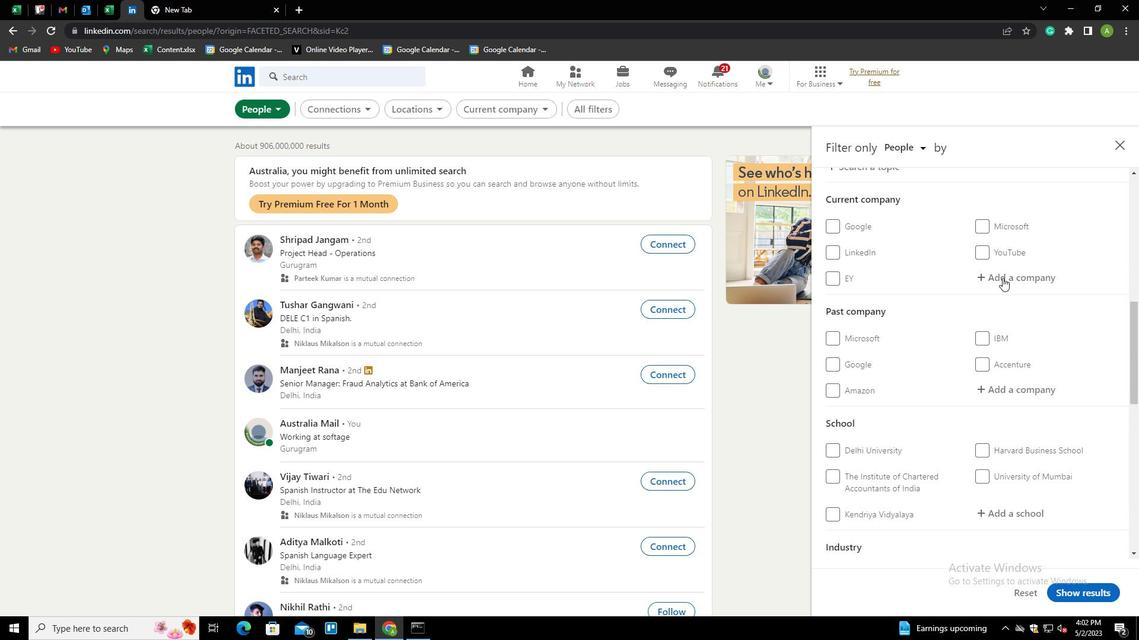 
Action: Key pressed <Key.shift>DDAIK<Key.backspace><Key.backspace><Key.backspace><Key.backspace>AIKIN<Key.down><Key.down><Key.down><Key.enter>
Screenshot: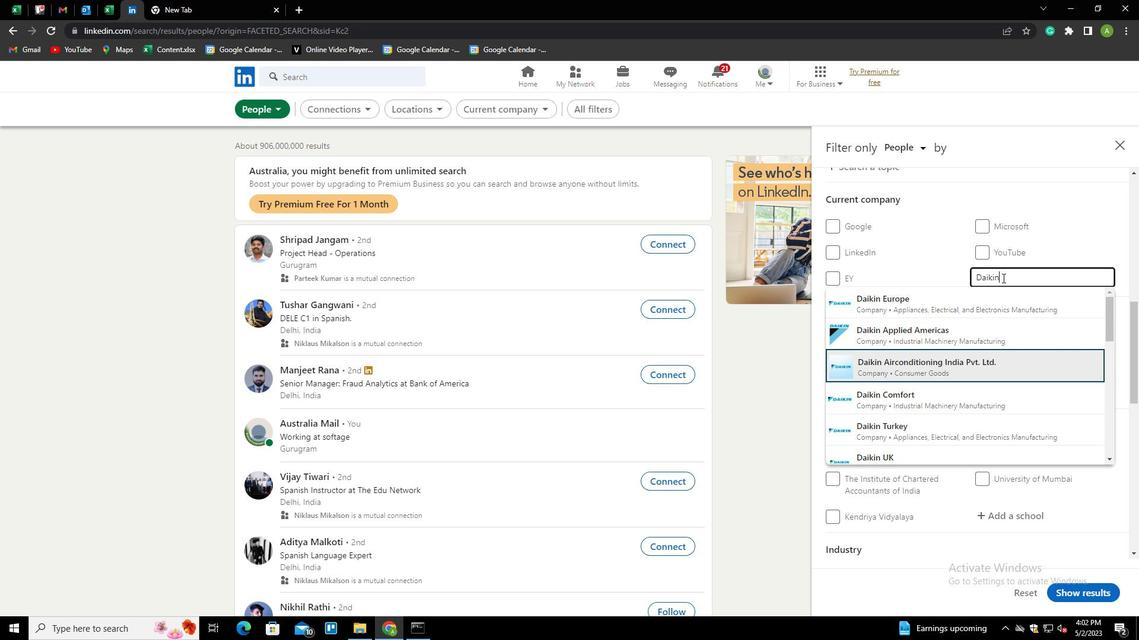 
Action: Mouse moved to (1005, 263)
Screenshot: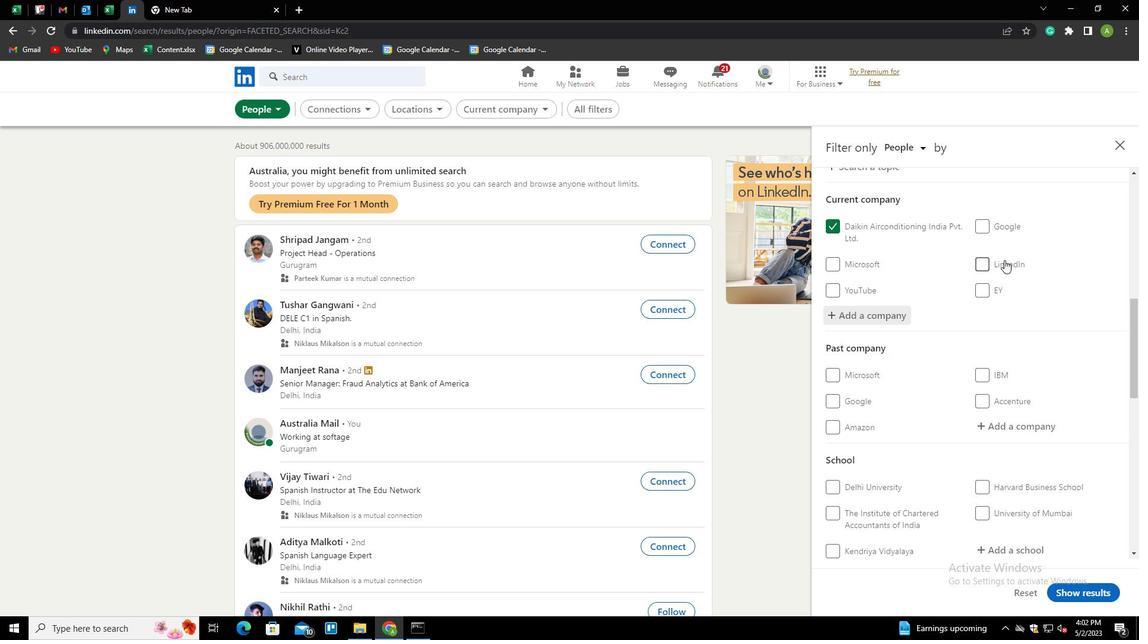 
Action: Mouse scrolled (1005, 262) with delta (0, 0)
Screenshot: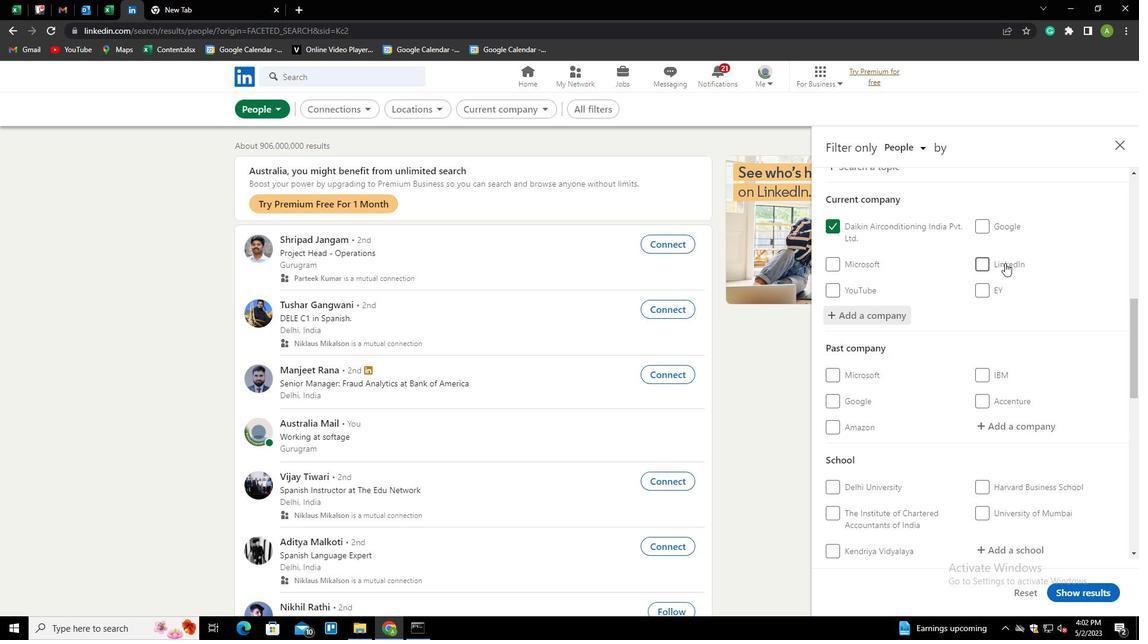 
Action: Mouse scrolled (1005, 262) with delta (0, 0)
Screenshot: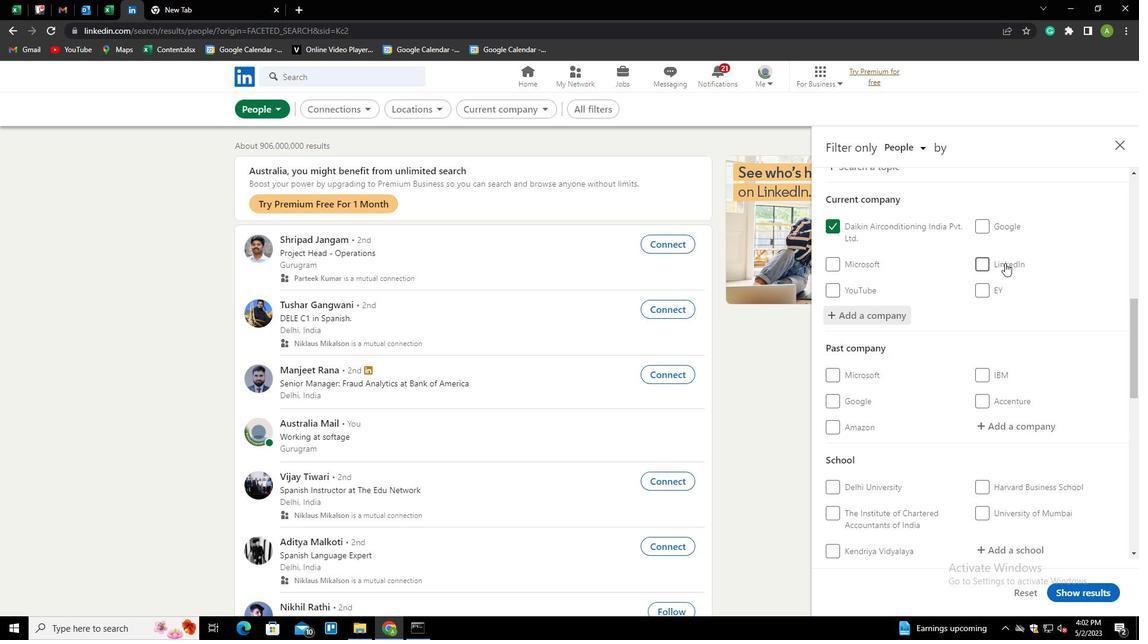 
Action: Mouse moved to (989, 423)
Screenshot: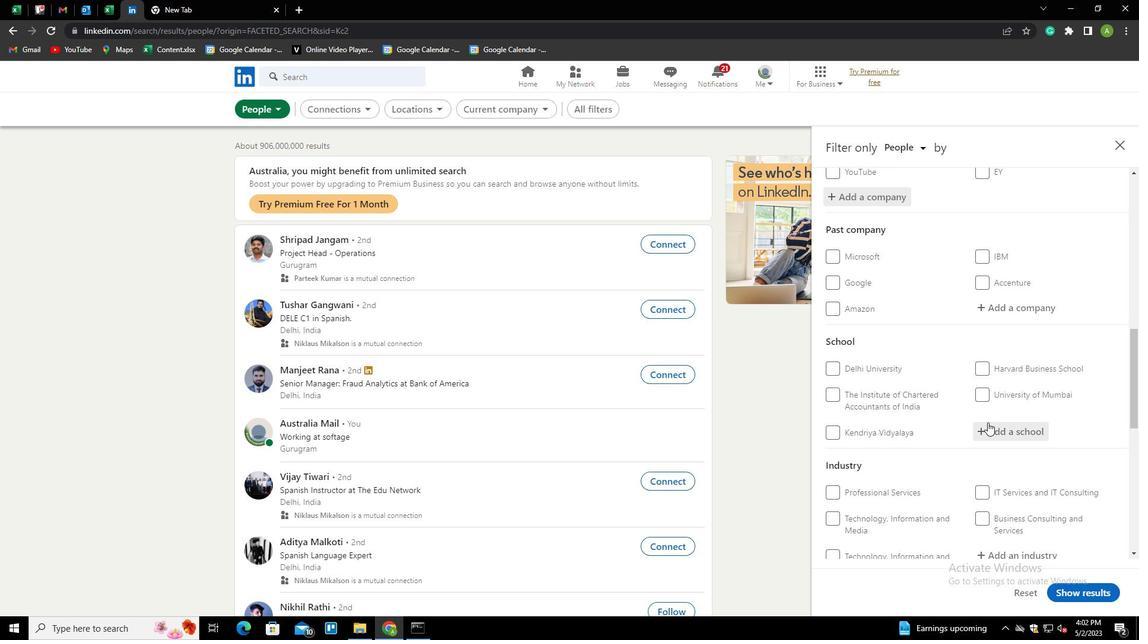 
Action: Mouse pressed left at (989, 423)
Screenshot: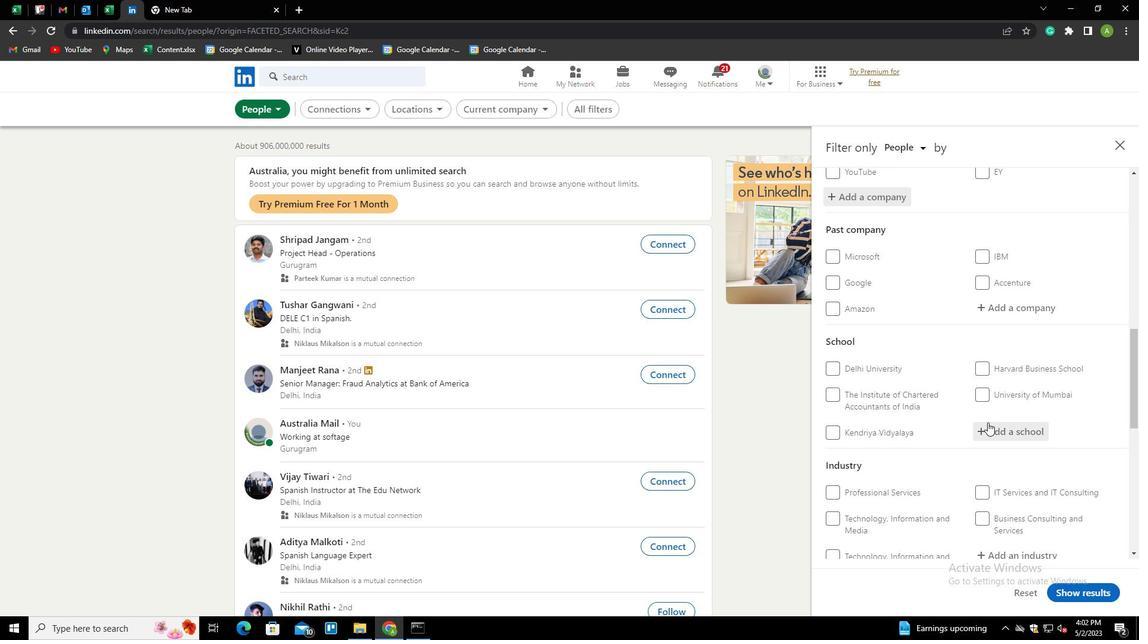 
Action: Mouse moved to (991, 433)
Screenshot: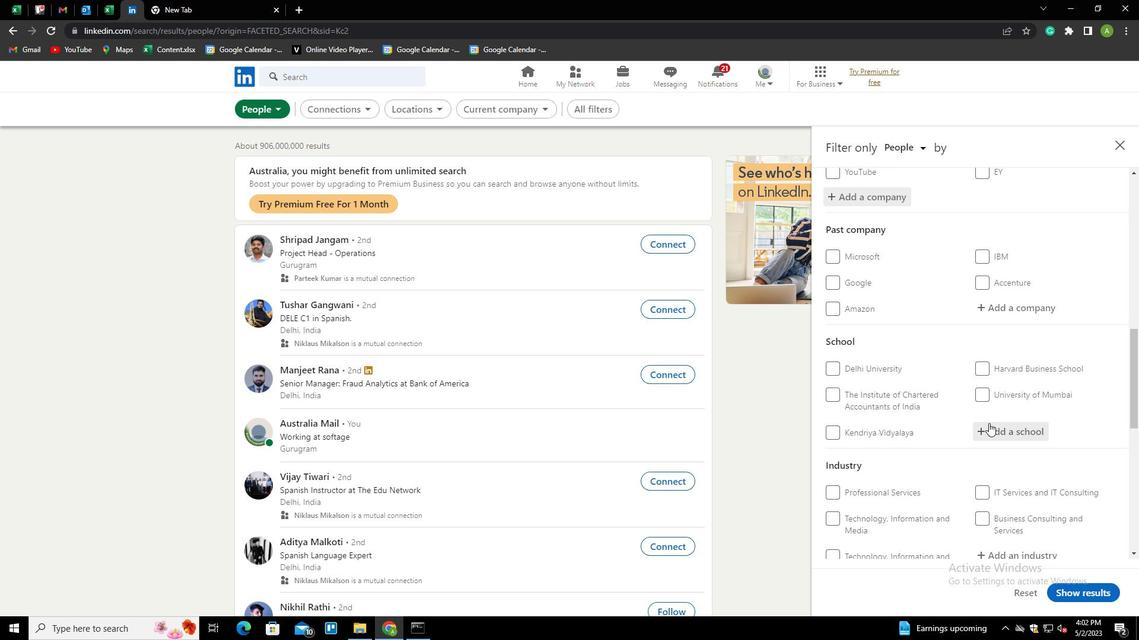 
Action: Key pressed <Key.shift><Key.shift><Key.shift><Key.shift><Key.shift><Key.shift><Key.shift><Key.shift><Key.shift><Key.shift><Key.shift><Key.shift><Key.shift><Key.shift><Key.shift><Key.shift><Key.shift><Key.shift><Key.shift><Key.shift><Key.shift><Key.shift><Key.shift><Key.shift>GOVERNMENT<Key.space>ENGINEERING<Key.space>COLLEGE,<Key.shift><Key.shift><Key.shift><Key.shift><Key.shift><Key.shift><Key.shift><Key.shift><Key.shift><Key.shift><Key.shift><Key.space><Key.shift><Key.shift><Key.shift><Key.shift><Key.shift><Key.shift><Key.shift><Key.shift><Key.shift><Key.shift><Key.shift><Key.shift><Key.shift><Key.shift><Key.shift><Key.shift><Key.shift><Key.shift><Key.shift><Key.shift><Key.shift><Key.shift><Key.shift><Key.shift><Key.shift><Key.shift><Key.shift><Key.shift><Key.shift><Key.shift><Key.shift><Key.shift><Key.shift><Key.shift><Key.shift><Key.shift><Key.shift><Key.shift><Key.shift><Key.shift><Key.shift><Key.shift><Key.shift><Key.shift><Key.shift>C<Key.backspace>BHA<Key.down><Key.enter>
Screenshot: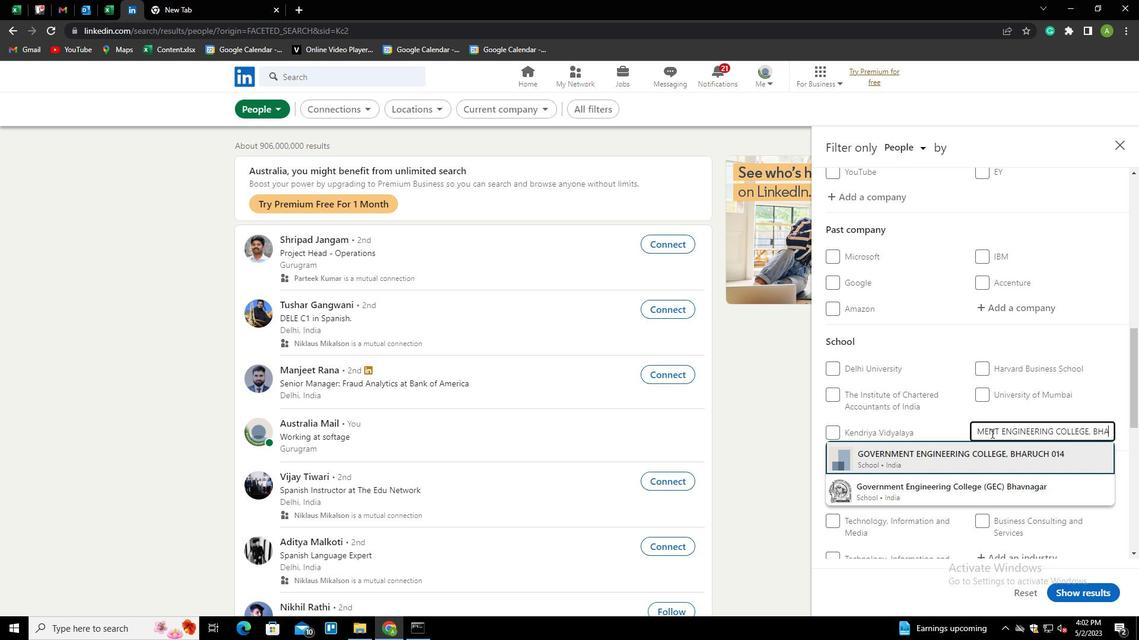 
Action: Mouse scrolled (991, 433) with delta (0, 0)
Screenshot: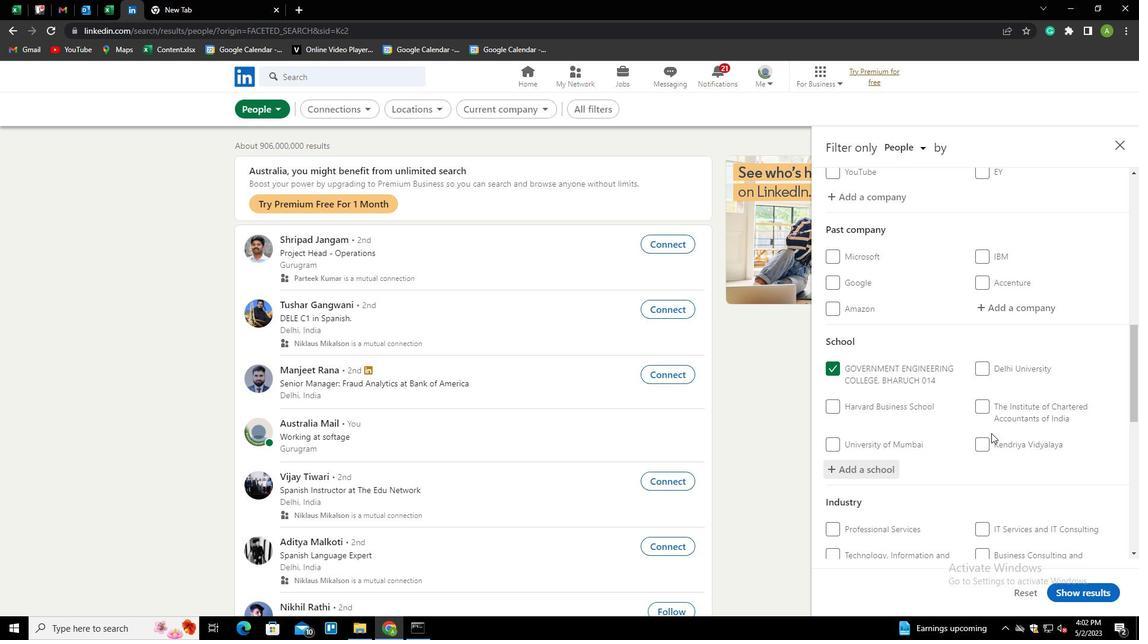 
Action: Mouse scrolled (991, 433) with delta (0, 0)
Screenshot: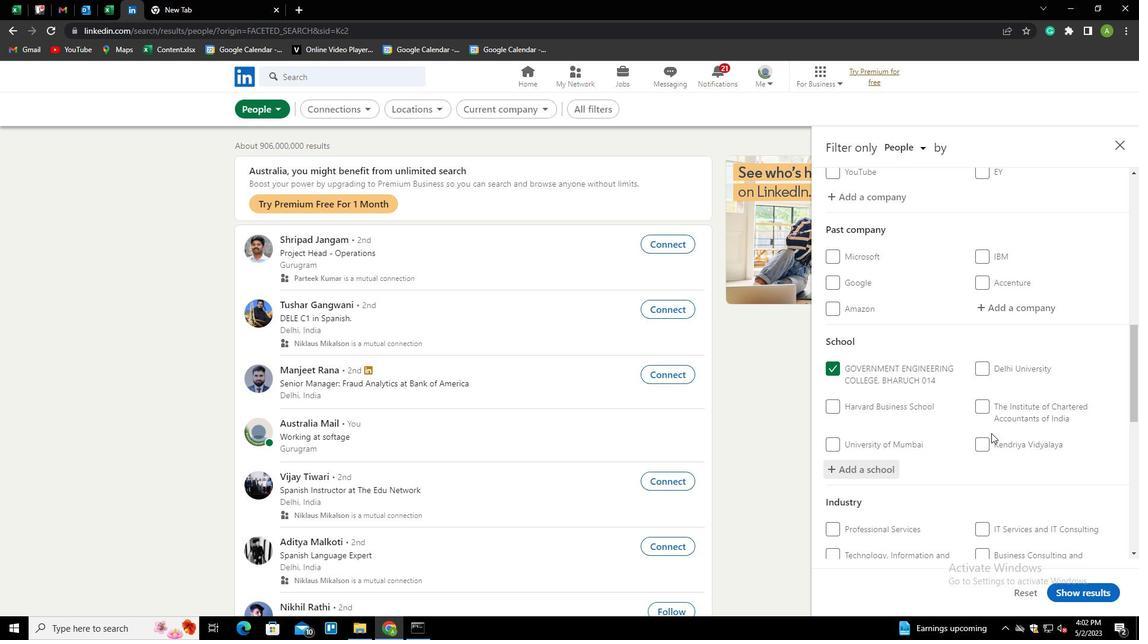 
Action: Mouse moved to (1003, 471)
Screenshot: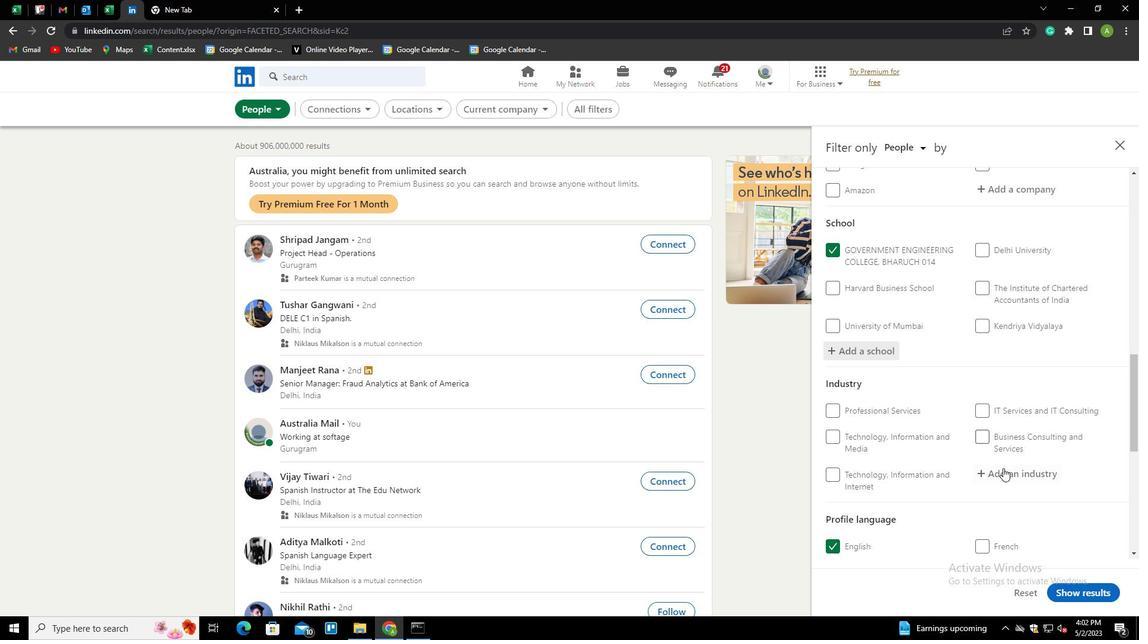 
Action: Mouse pressed left at (1003, 471)
Screenshot: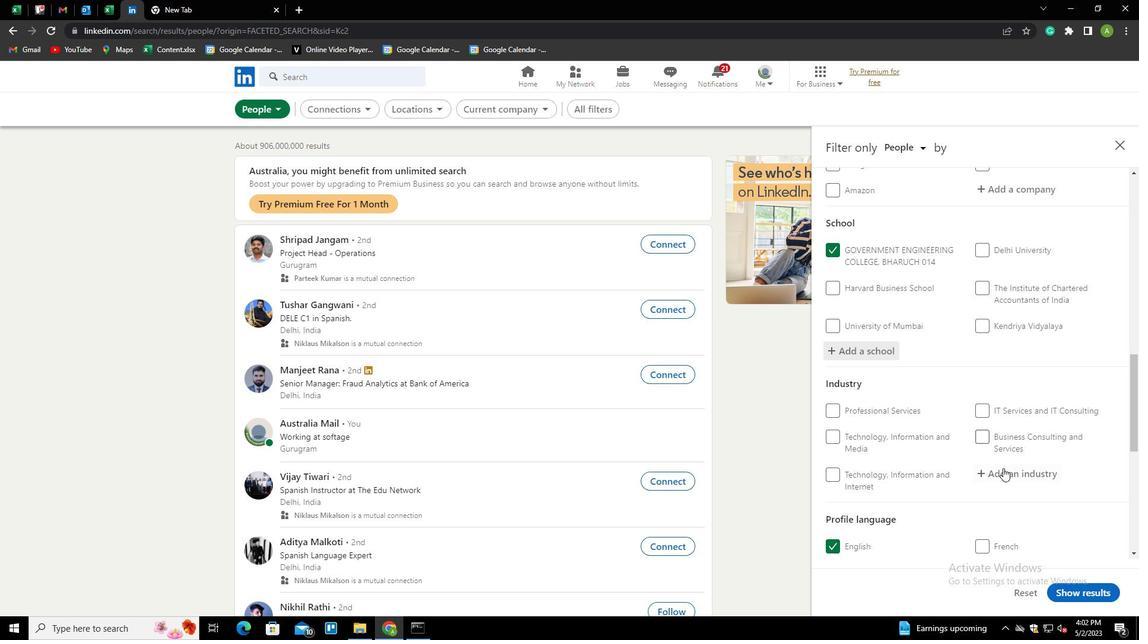 
Action: Mouse moved to (1004, 471)
Screenshot: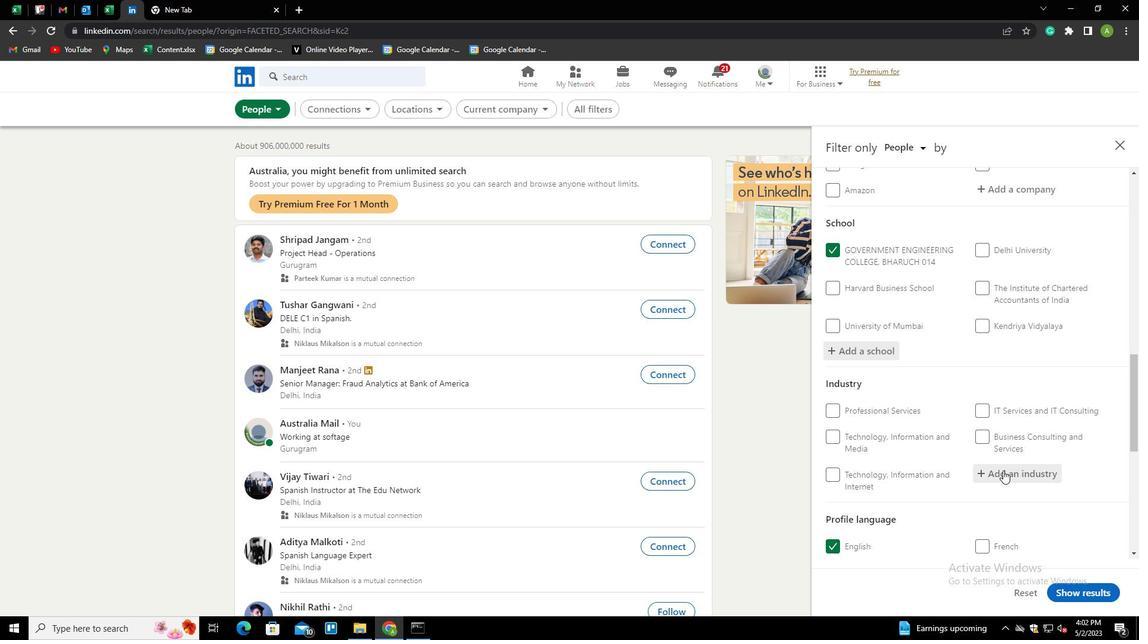 
Action: Mouse pressed left at (1004, 471)
Screenshot: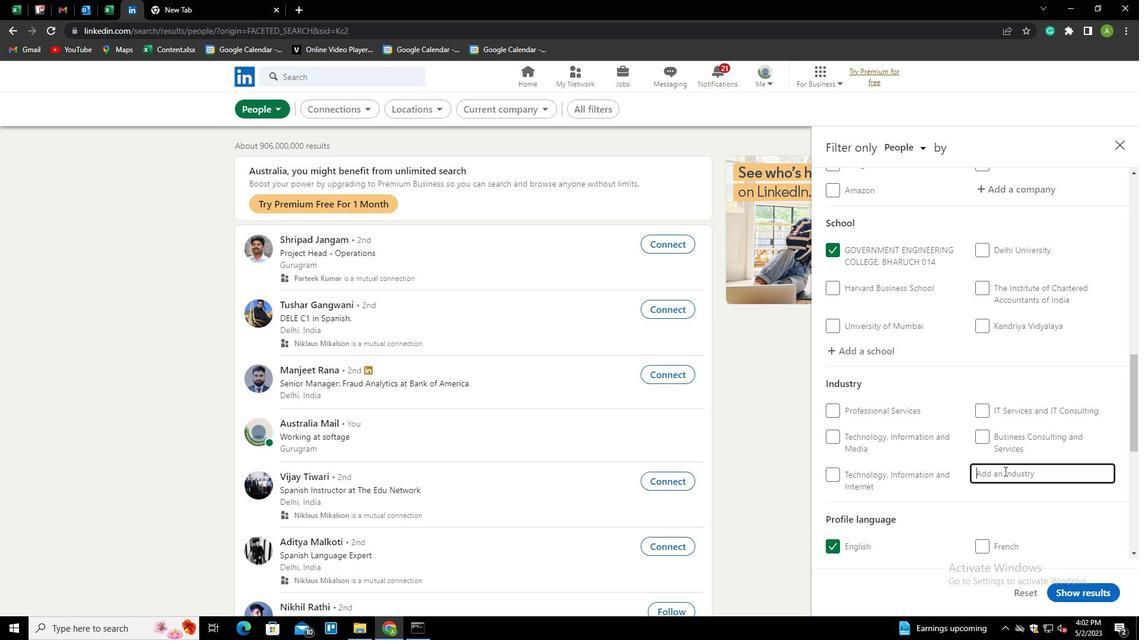 
Action: Key pressed <Key.shift><Key.shift><Key.shift><Key.shift><Key.shift><Key.shift><Key.shift><Key.shift><Key.shift><Key.shift><Key.shift><Key.shift><Key.shift><Key.shift><Key.shift><Key.shift><Key.shift><Key.shift><Key.shift><Key.shift><Key.shift><Key.shift><Key.shift><Key.shift><Key.shift><Key.shift><Key.shift><Key.shift><Key.shift><Key.shift><Key.shift><Key.shift><Key.shift><Key.shift><Key.shift><Key.shift><Key.shift><Key.shift><Key.shift><Key.shift><Key.shift><Key.shift>RESEDENTAL<Key.left><Key.left><Key.left><Key.left><Key.left><Key.left><Key.left><Key.right><Key.backspace>E<Key.backspace>I<Key.end><Key.backspace><Key.backspace>IAL<Key.space><Key.shift>BUI<Key.down><Key.enter>
Screenshot: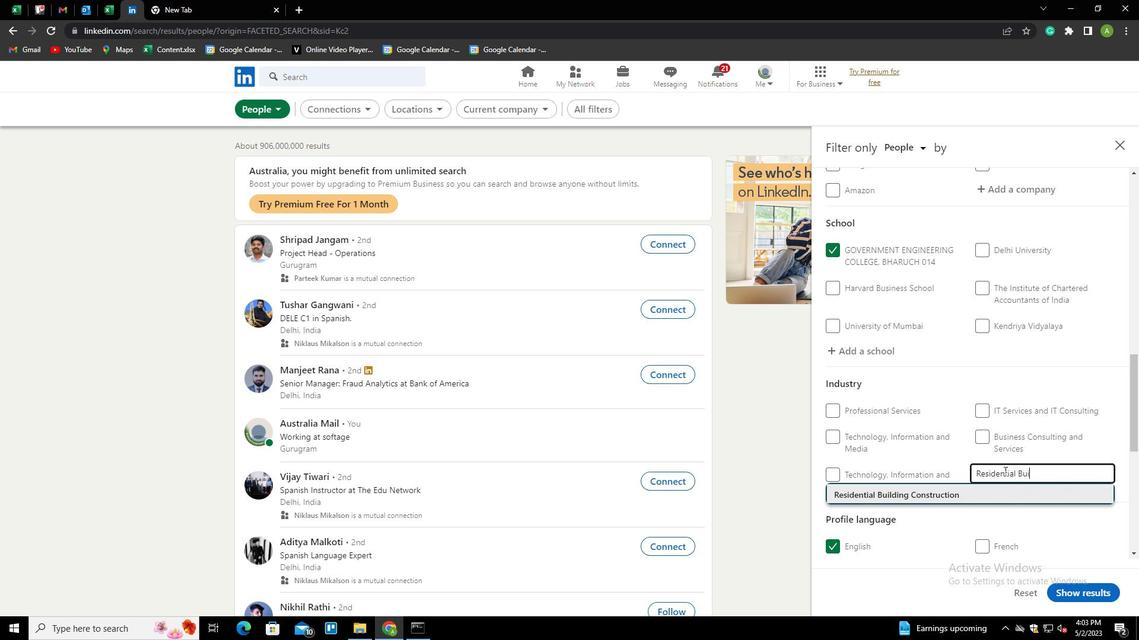 
Action: Mouse scrolled (1004, 471) with delta (0, 0)
Screenshot: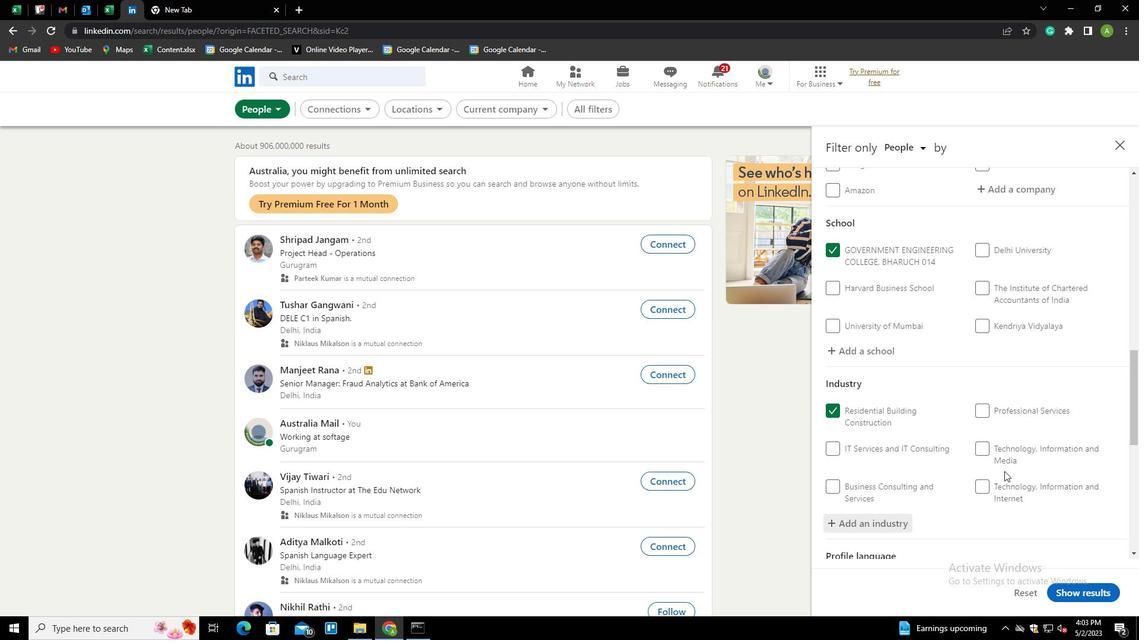 
Action: Mouse scrolled (1004, 471) with delta (0, 0)
Screenshot: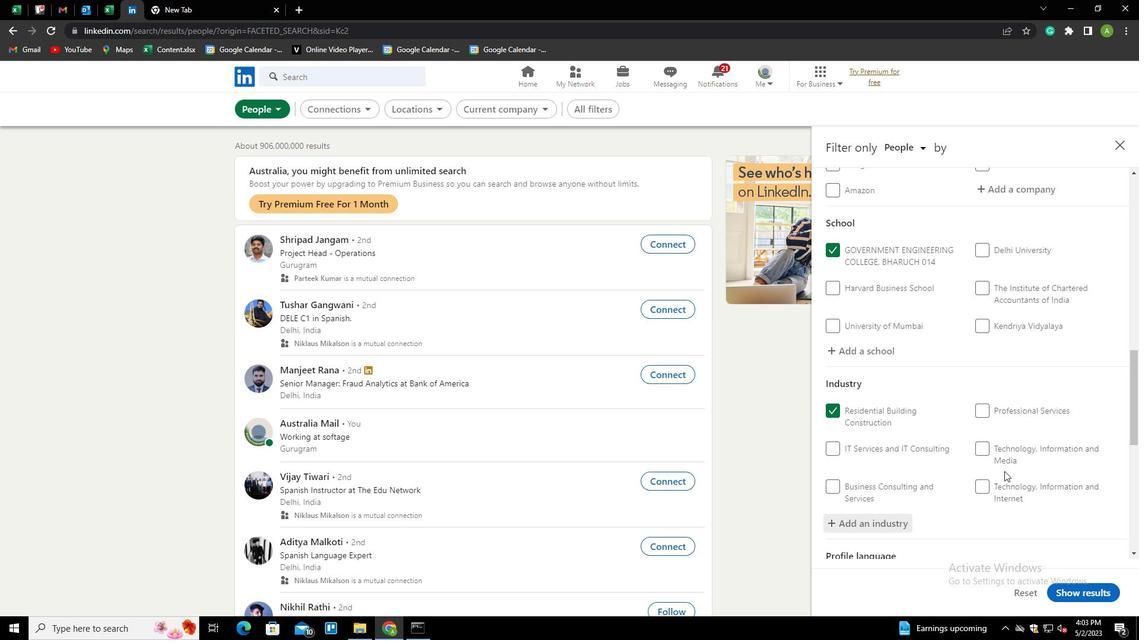 
Action: Mouse scrolled (1004, 471) with delta (0, 0)
Screenshot: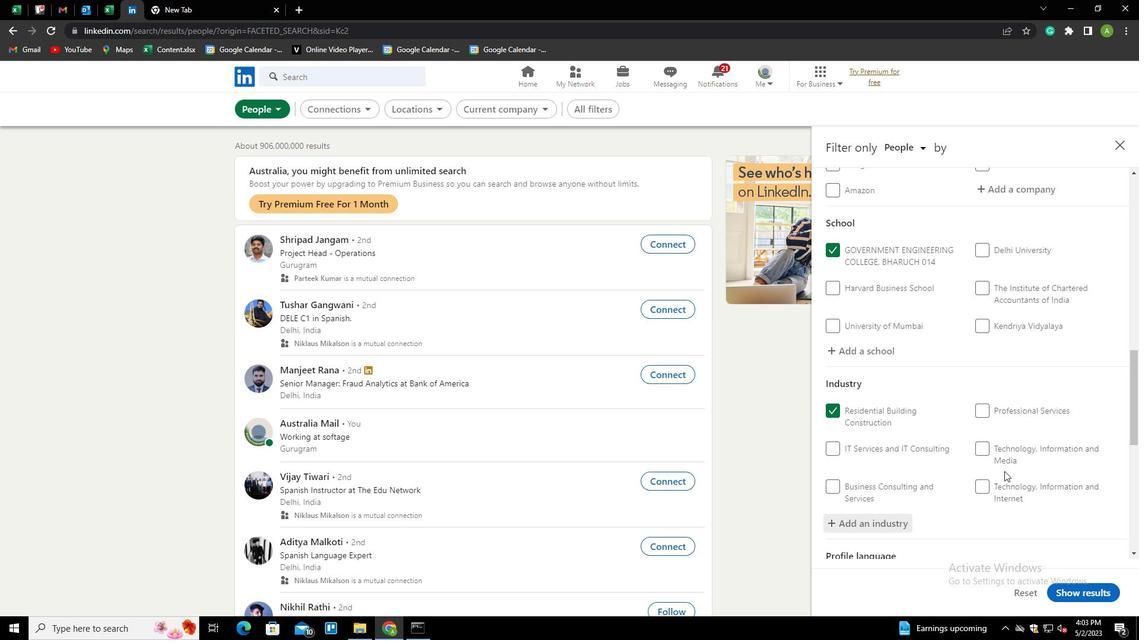 
Action: Mouse scrolled (1004, 471) with delta (0, 0)
Screenshot: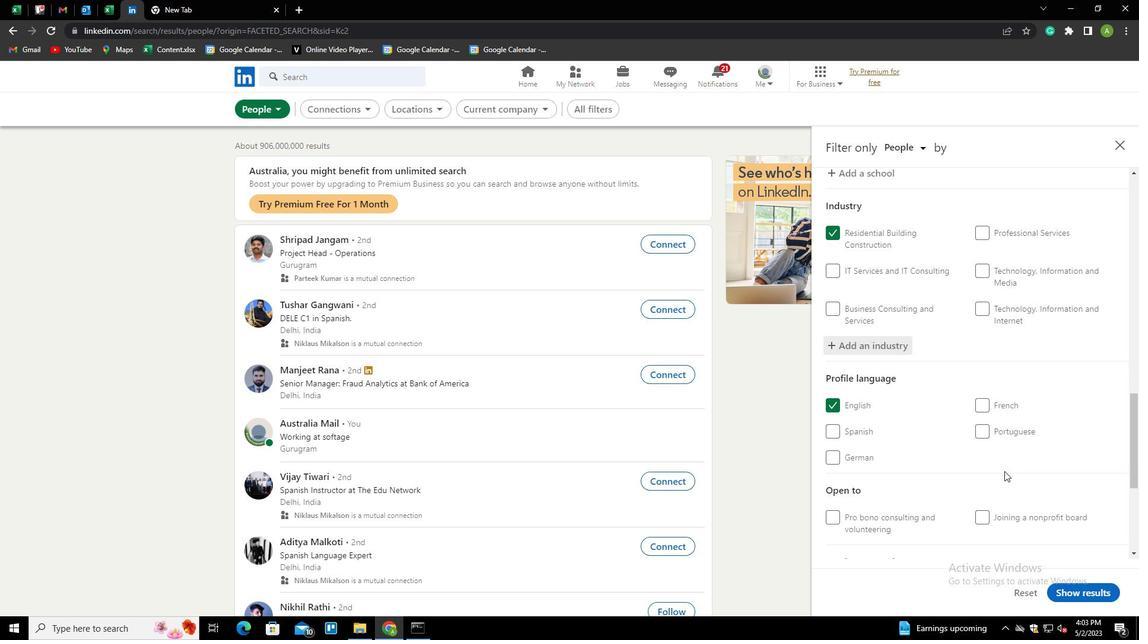 
Action: Mouse scrolled (1004, 471) with delta (0, 0)
Screenshot: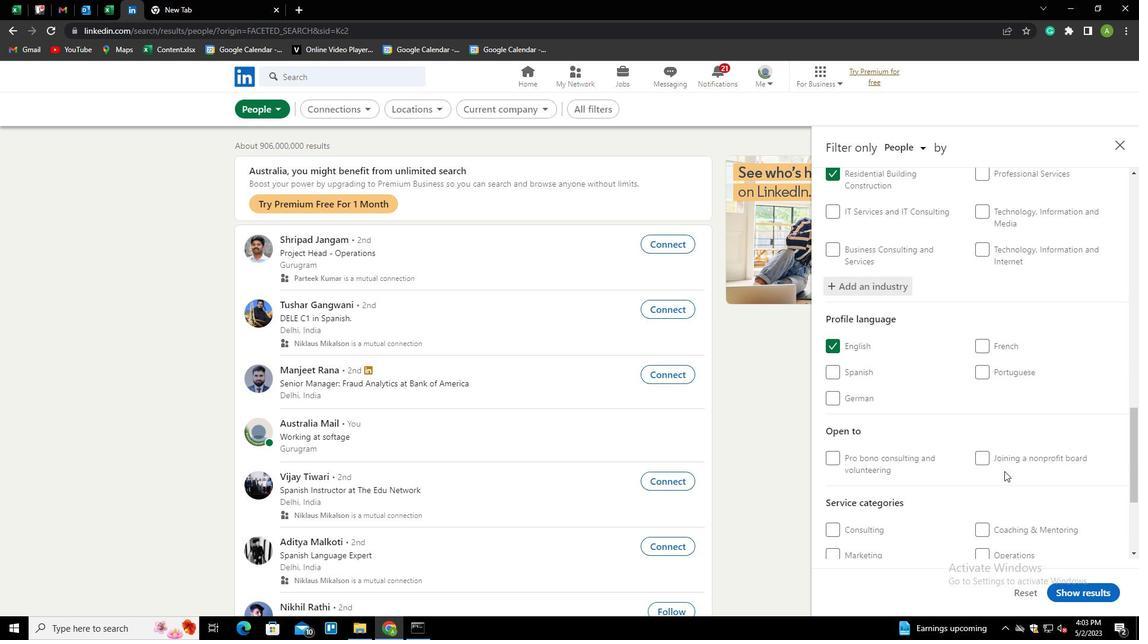 
Action: Mouse scrolled (1004, 471) with delta (0, 0)
Screenshot: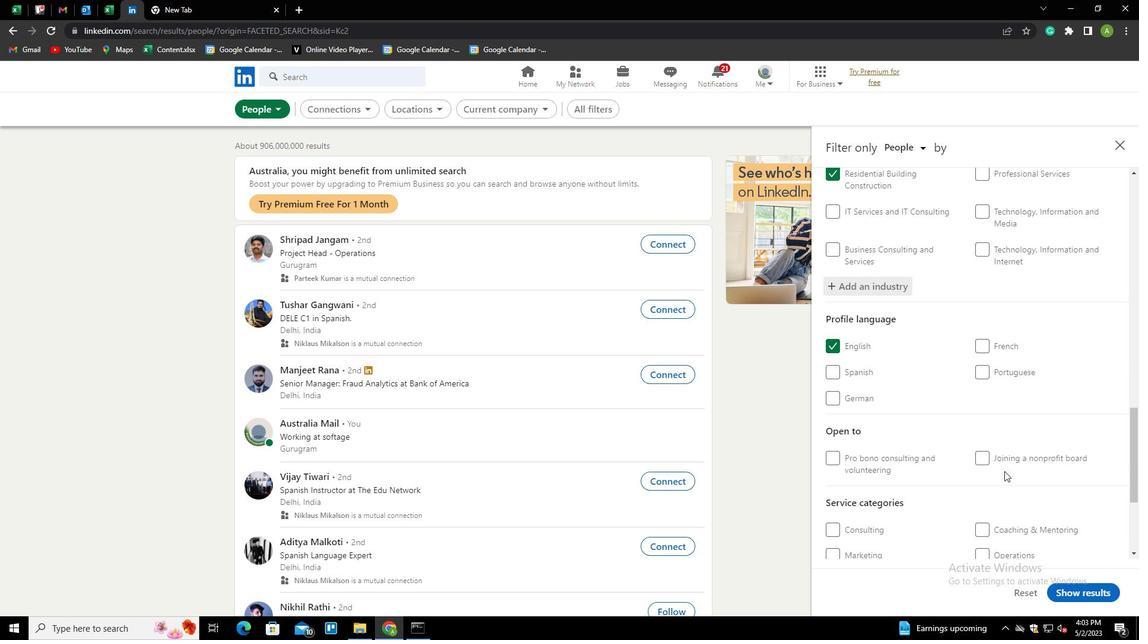 
Action: Mouse moved to (1010, 466)
Screenshot: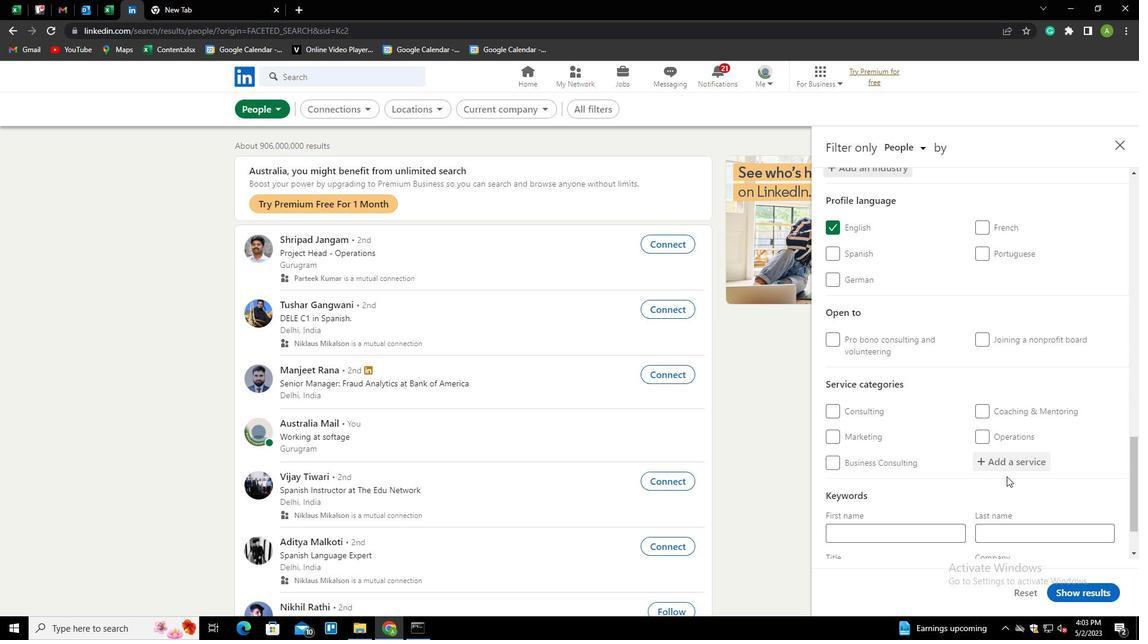 
Action: Mouse pressed left at (1010, 466)
Screenshot: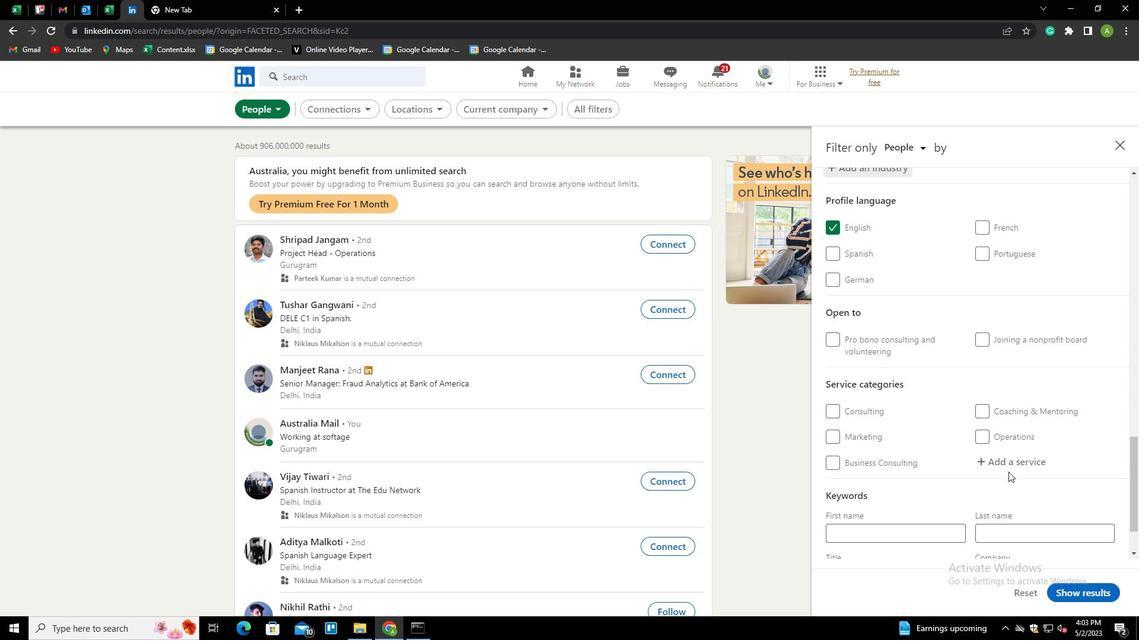 
Action: Mouse moved to (1018, 463)
Screenshot: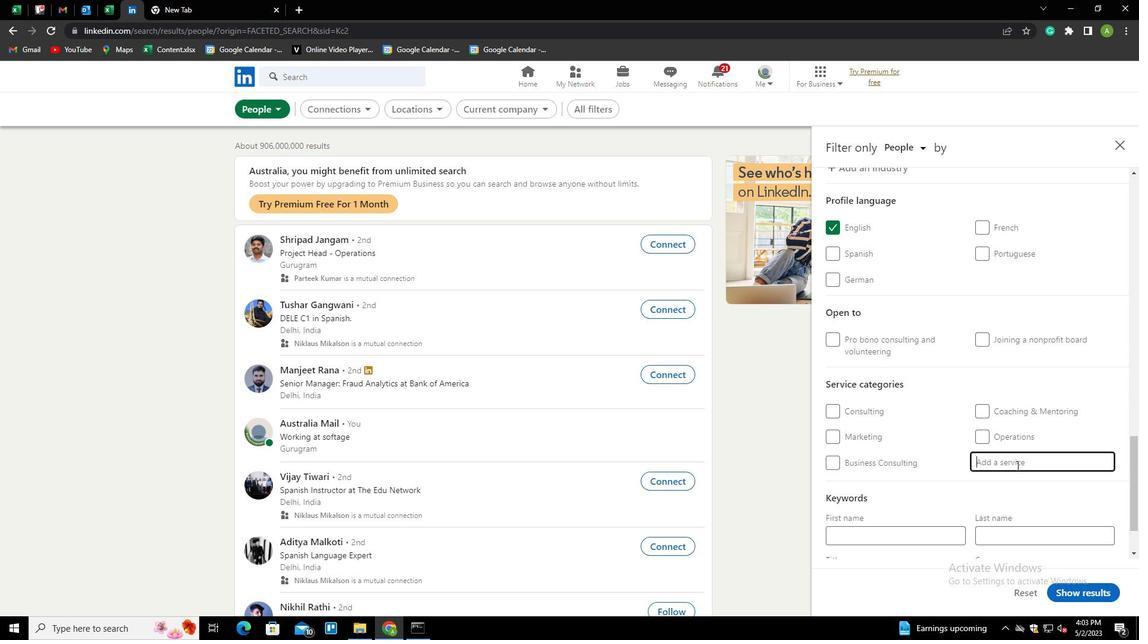 
Action: Mouse pressed left at (1018, 463)
Screenshot: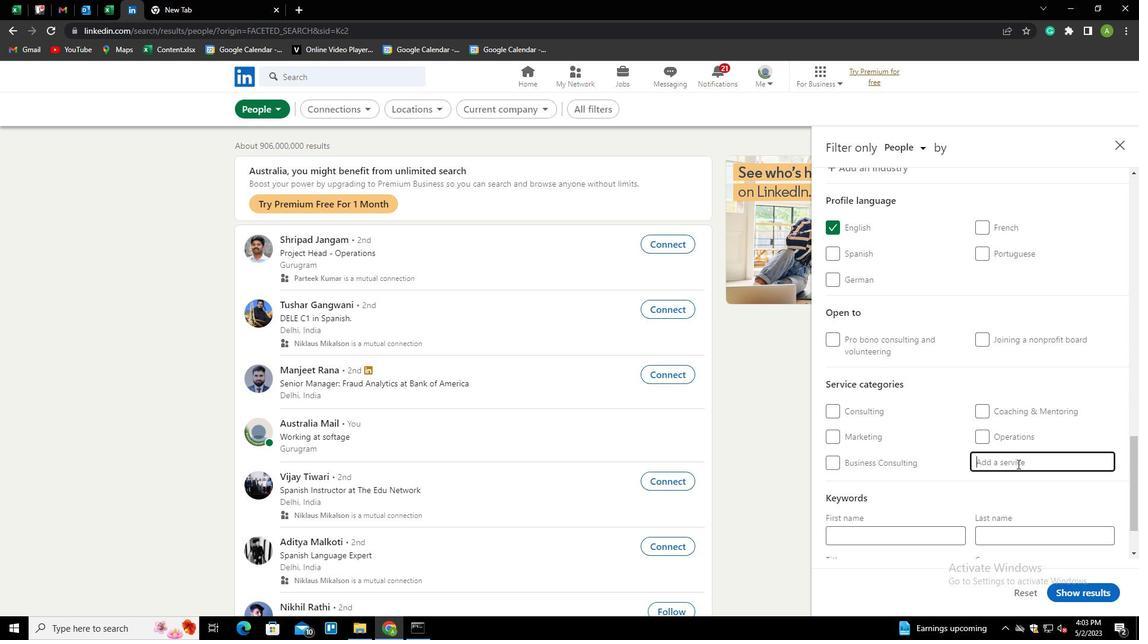 
Action: Key pressed <Key.shift><Key.shift><Key.shift><Key.shift><Key.shift><Key.shift><Key.shift><Key.shift><Key.shift>SOFTWARE<Key.space><Key.shift>TEST<Key.down><Key.enter>
Screenshot: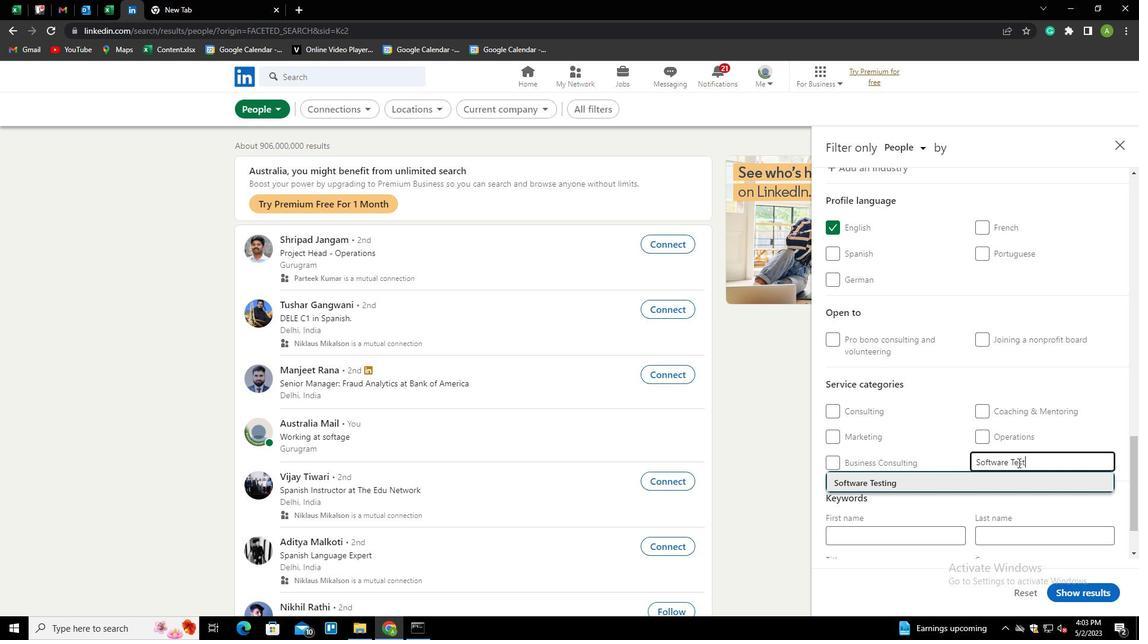 
Action: Mouse scrolled (1018, 462) with delta (0, 0)
Screenshot: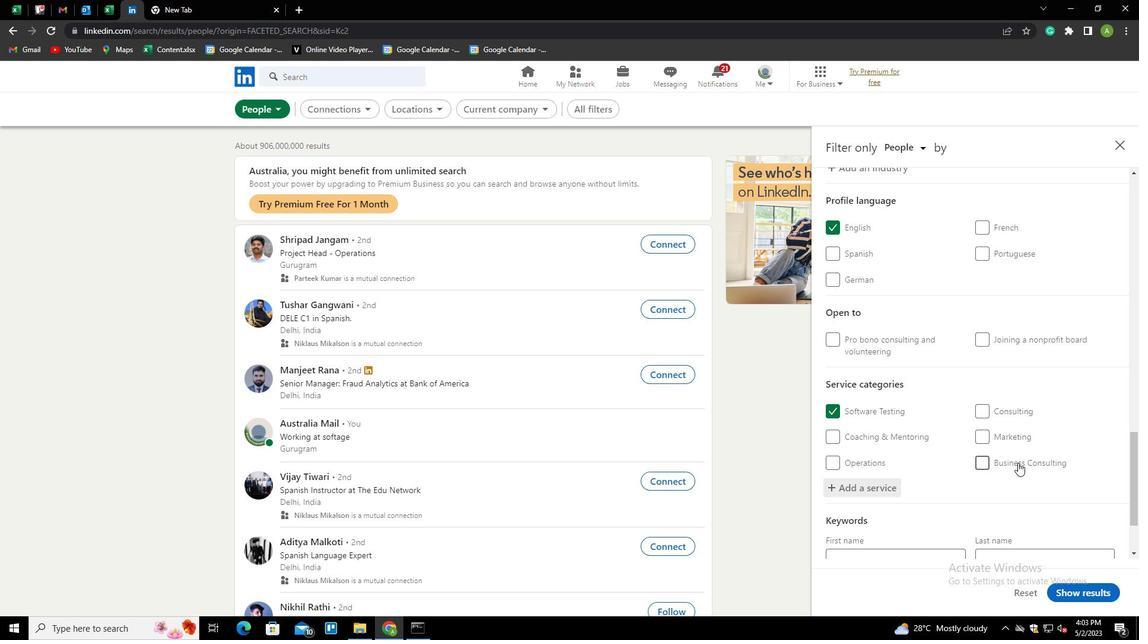 
Action: Mouse scrolled (1018, 462) with delta (0, 0)
Screenshot: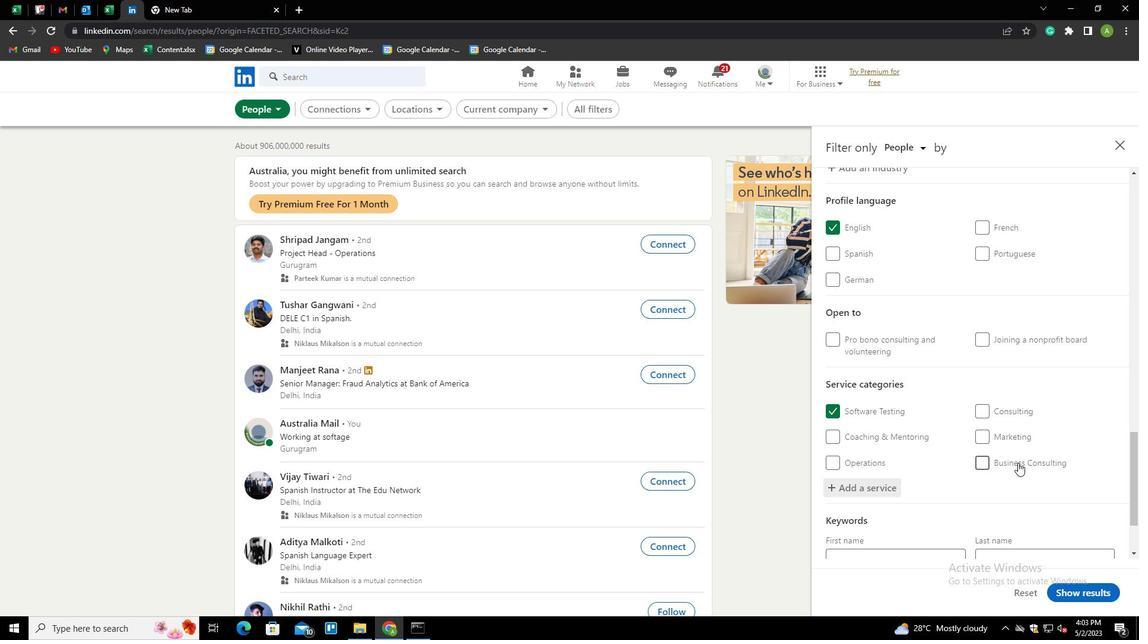 
Action: Mouse scrolled (1018, 462) with delta (0, 0)
Screenshot: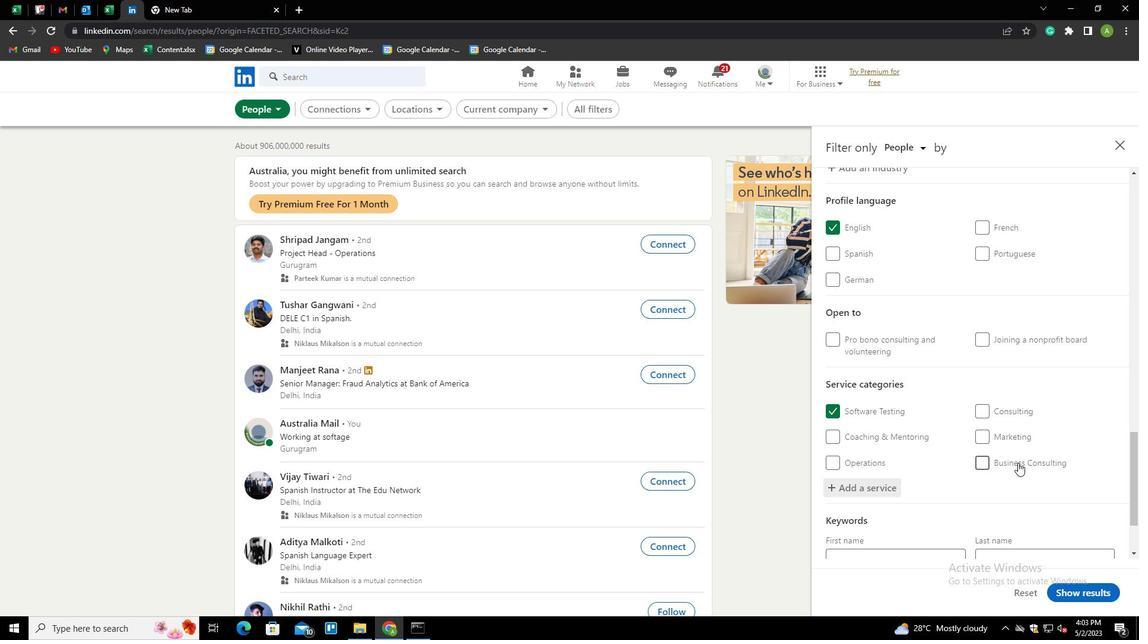
Action: Mouse scrolled (1018, 462) with delta (0, 0)
Screenshot: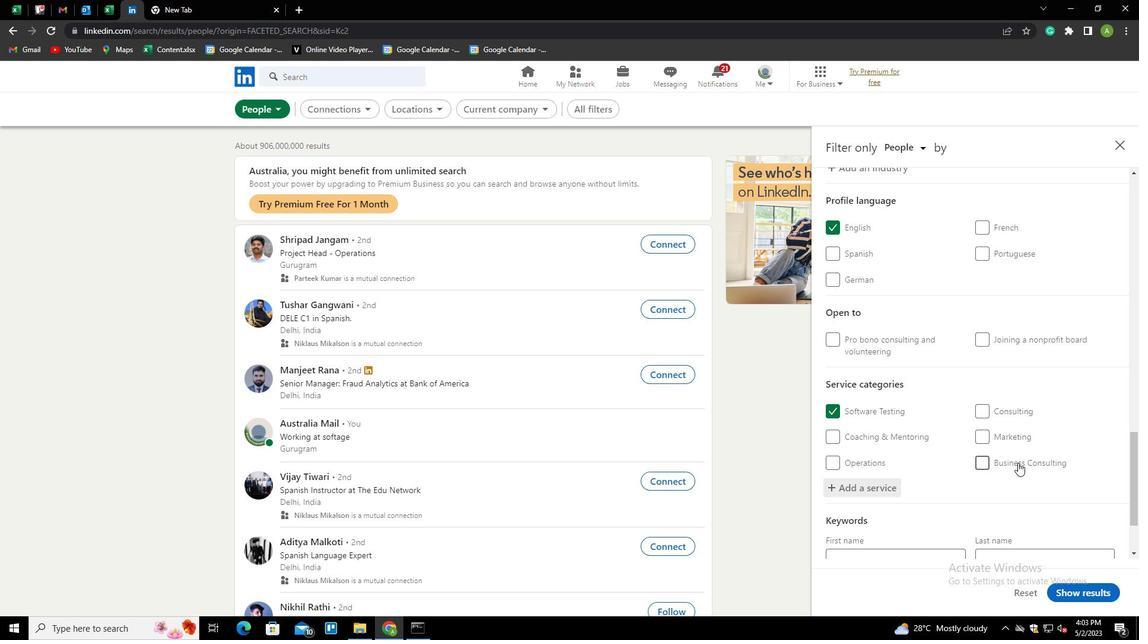 
Action: Mouse scrolled (1018, 462) with delta (0, 0)
Screenshot: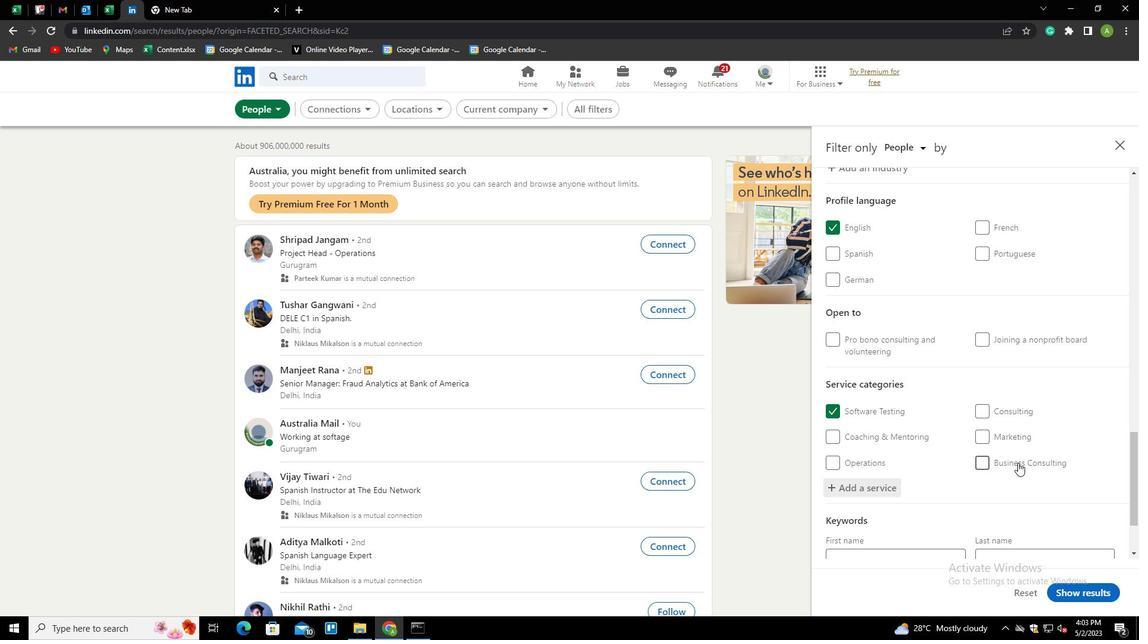 
Action: Mouse moved to (899, 503)
Screenshot: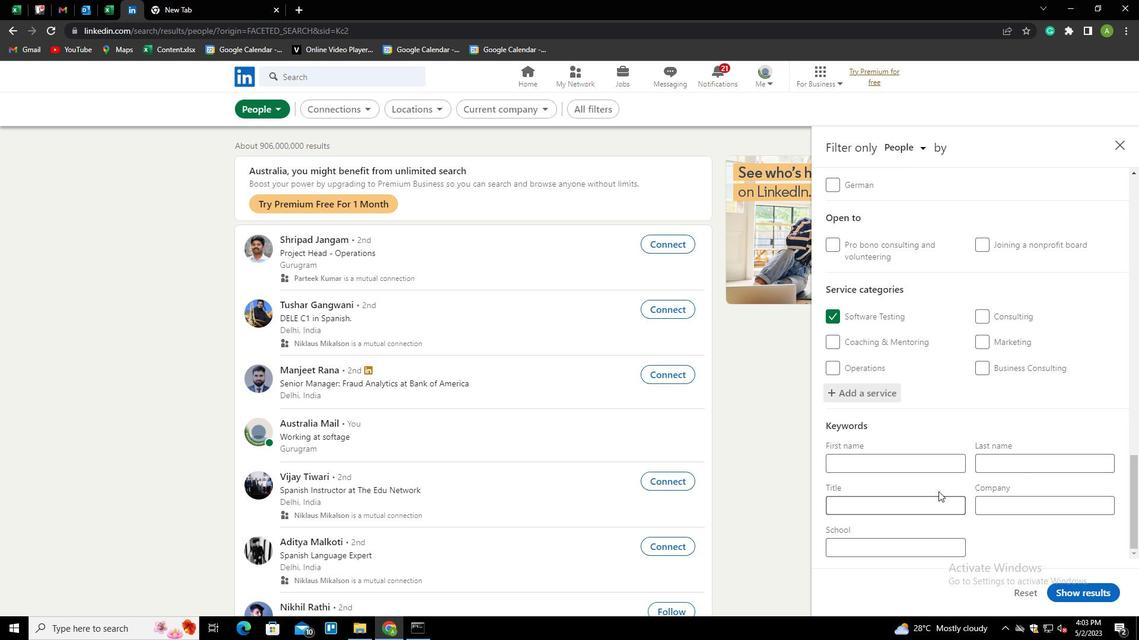 
Action: Mouse pressed left at (899, 503)
Screenshot: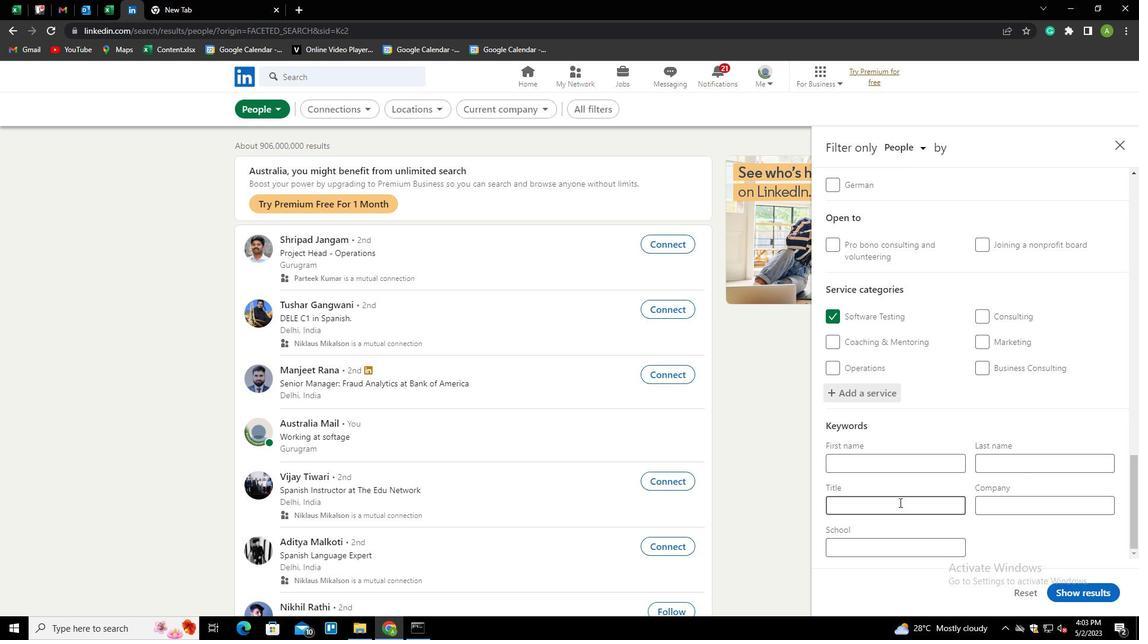 
Action: Mouse moved to (899, 503)
Screenshot: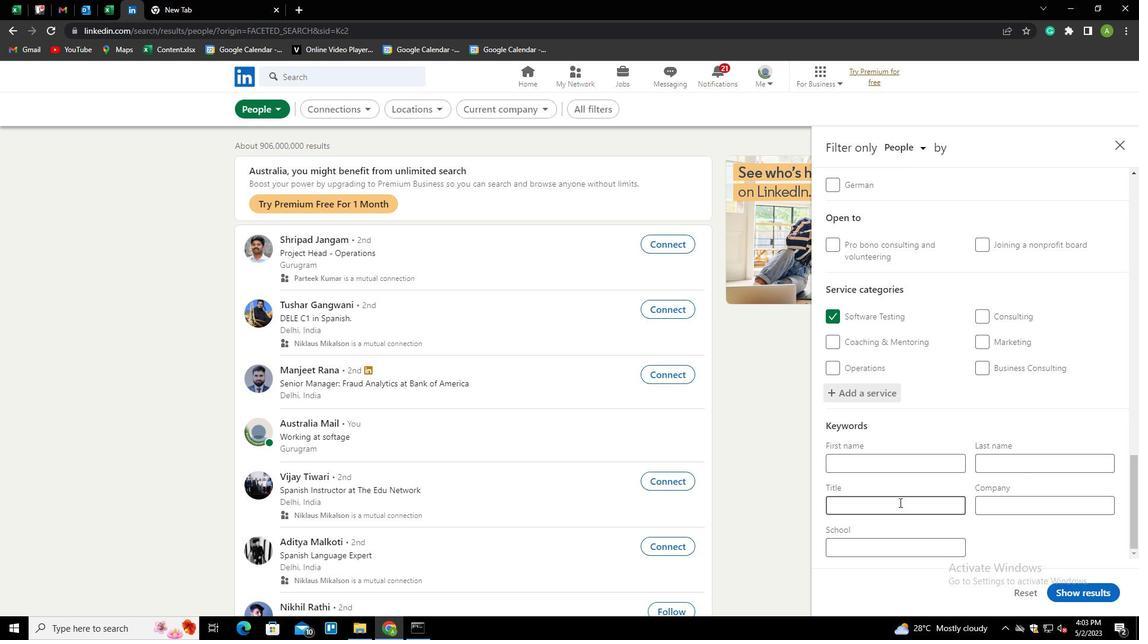 
Action: Key pressed <Key.shift>PHOTOGRAPHER
Screenshot: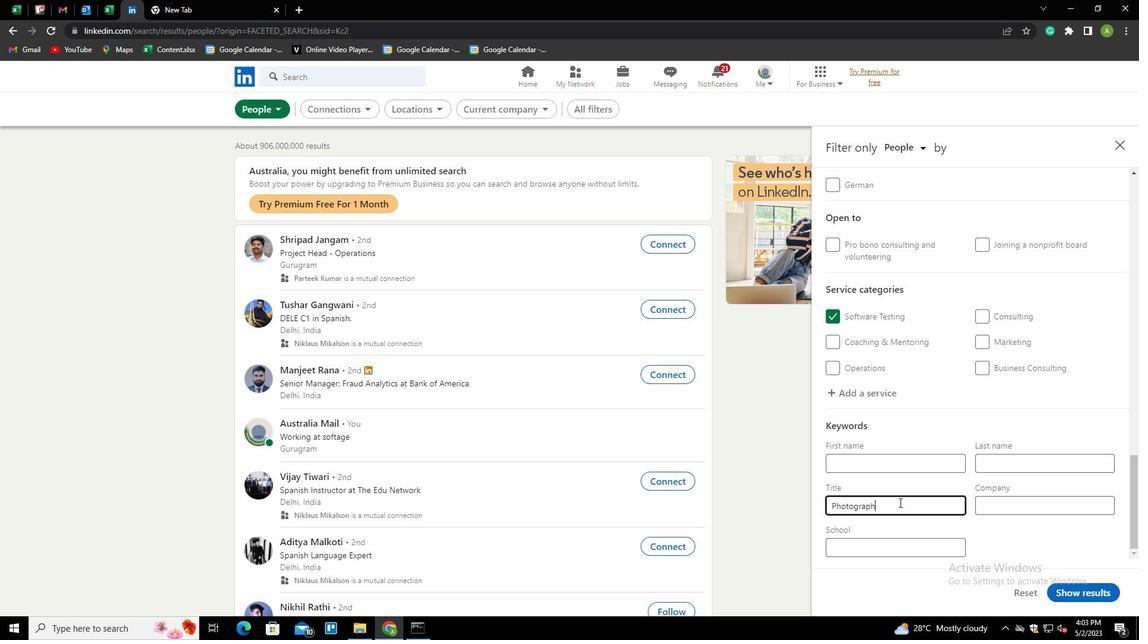 
Action: Mouse moved to (1034, 531)
Screenshot: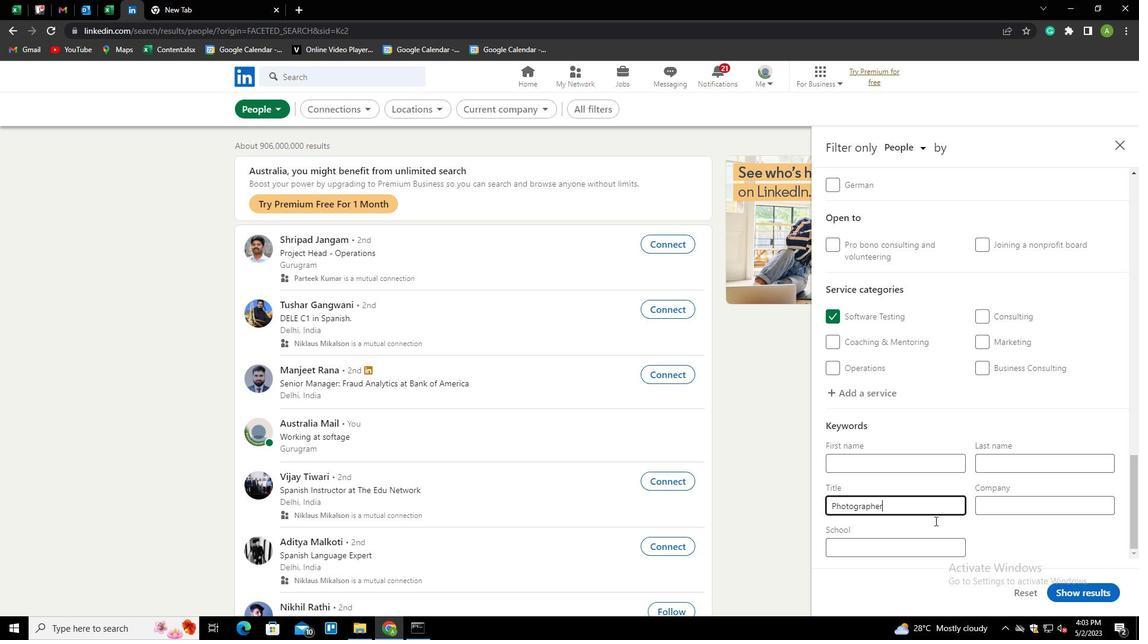 
Action: Mouse pressed left at (1034, 531)
Screenshot: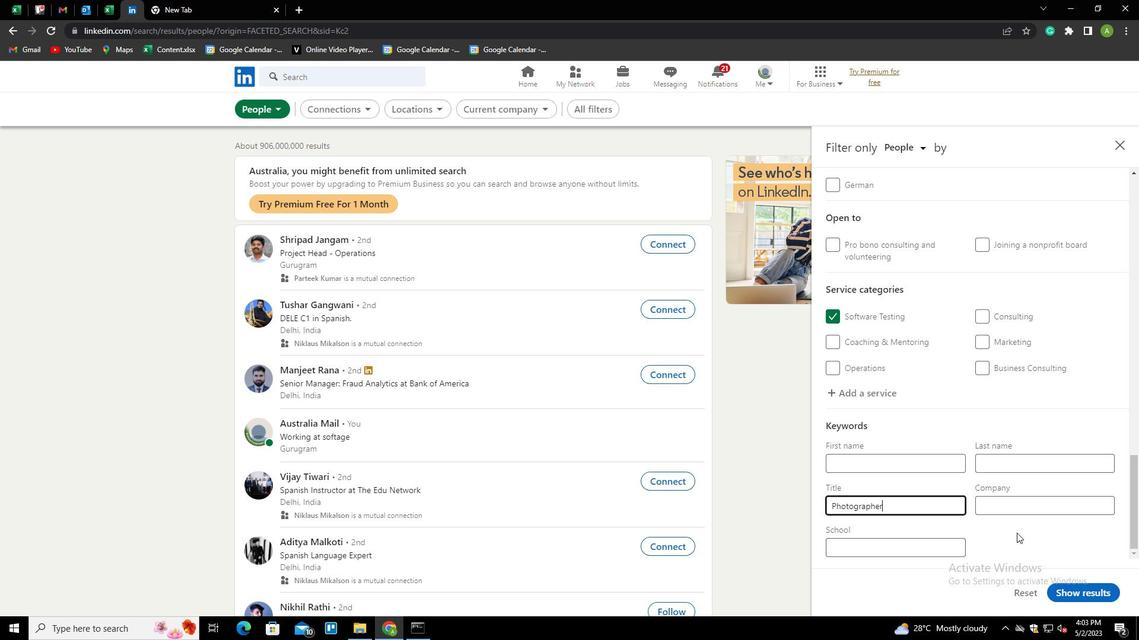 
Action: Mouse moved to (1076, 592)
Screenshot: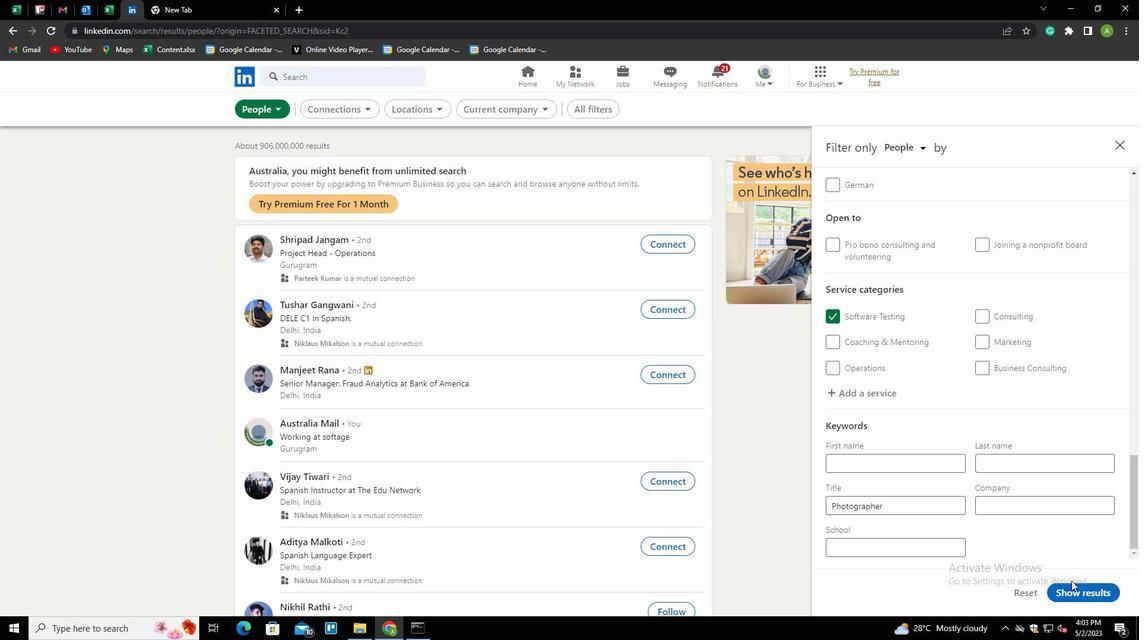 
Action: Mouse pressed left at (1076, 592)
Screenshot: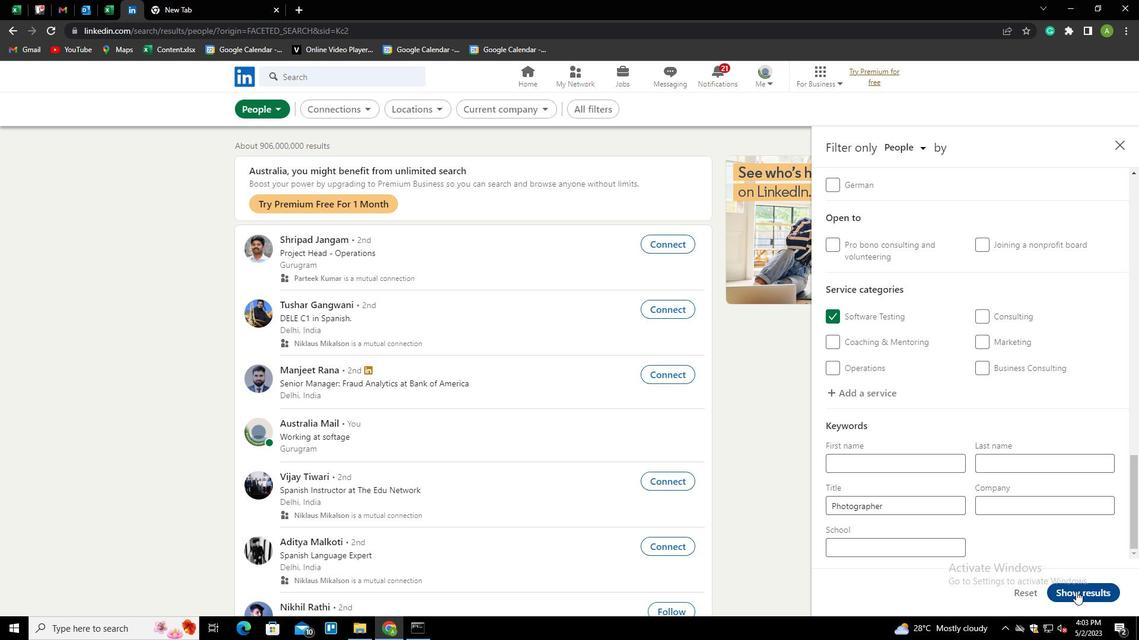 
